 Task: Sort the products in the category "Women's Body Care" by price (lowest first).
Action: Mouse moved to (338, 156)
Screenshot: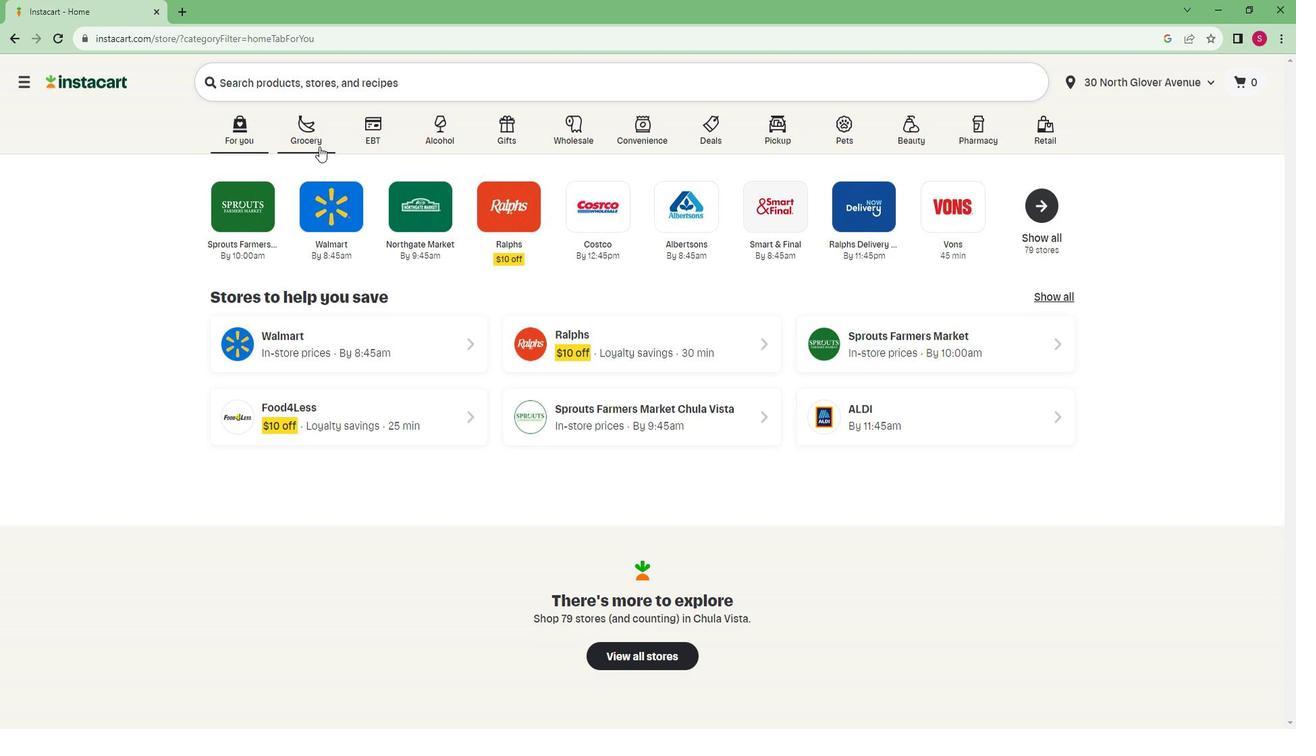 
Action: Mouse pressed left at (338, 156)
Screenshot: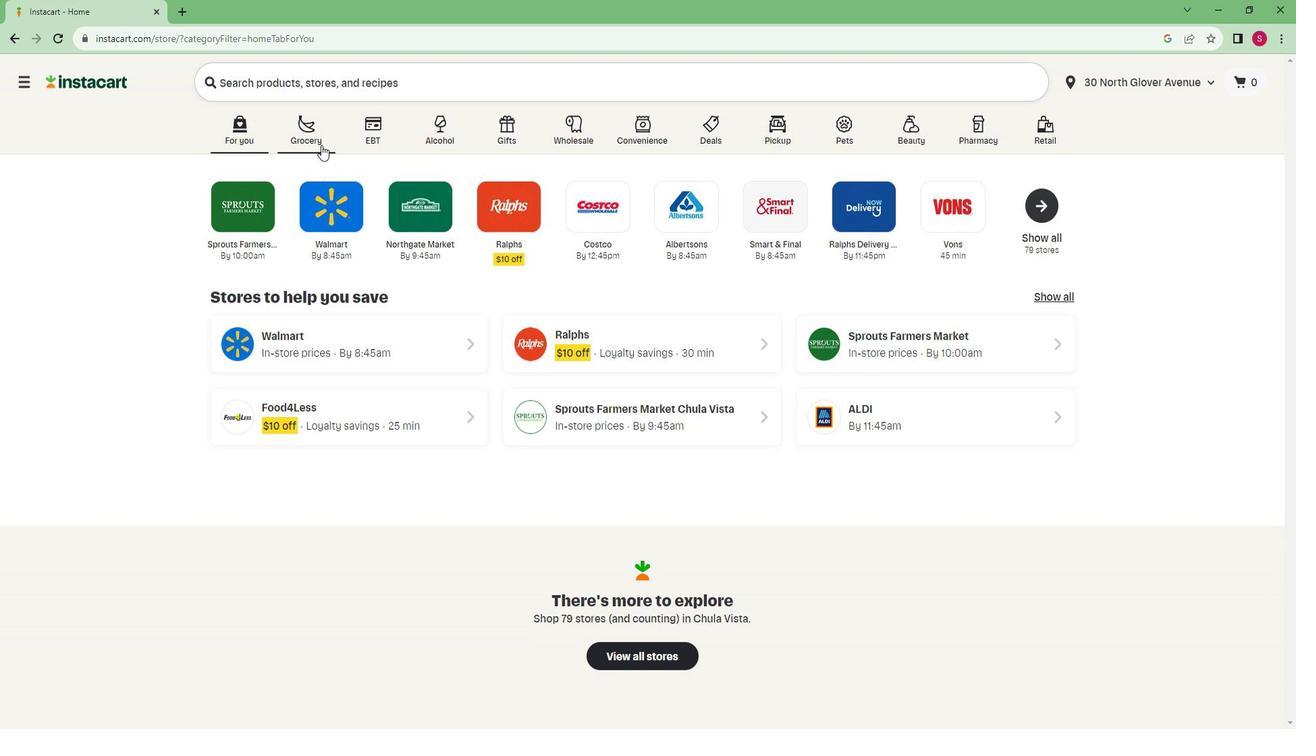 
Action: Mouse moved to (336, 398)
Screenshot: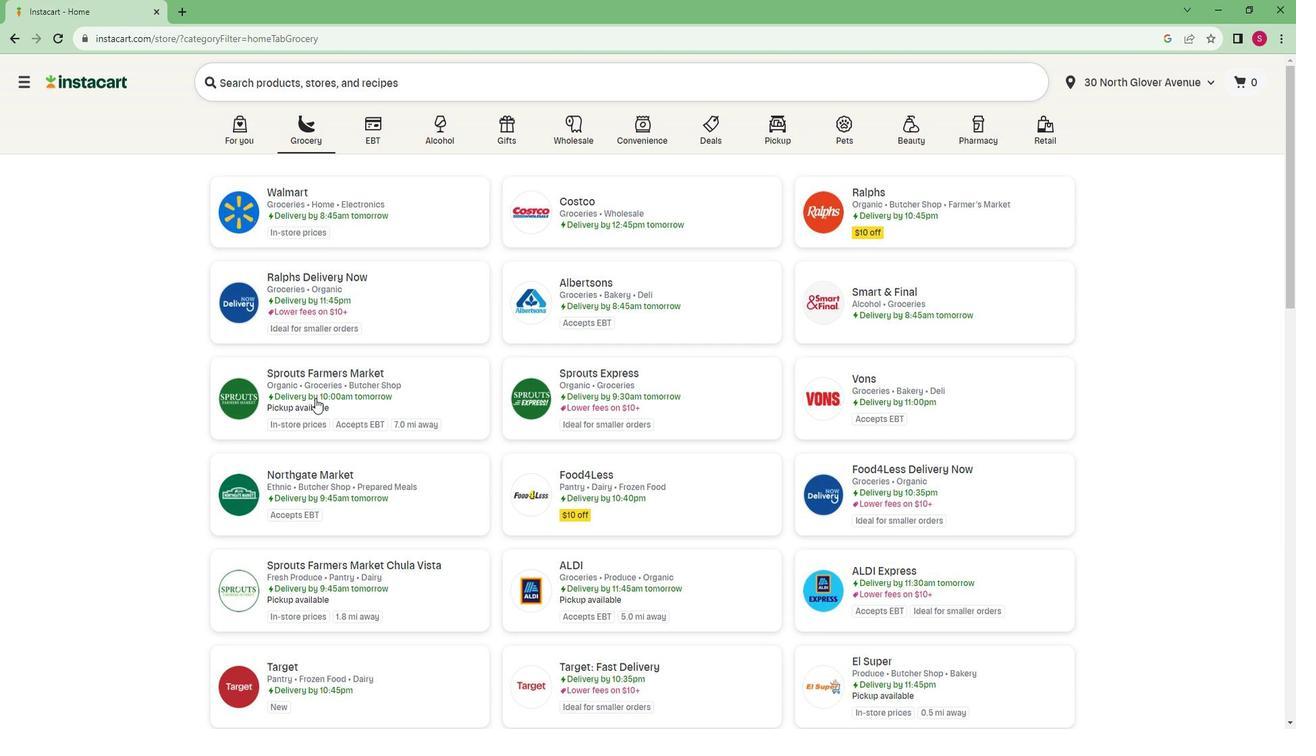 
Action: Mouse pressed left at (336, 398)
Screenshot: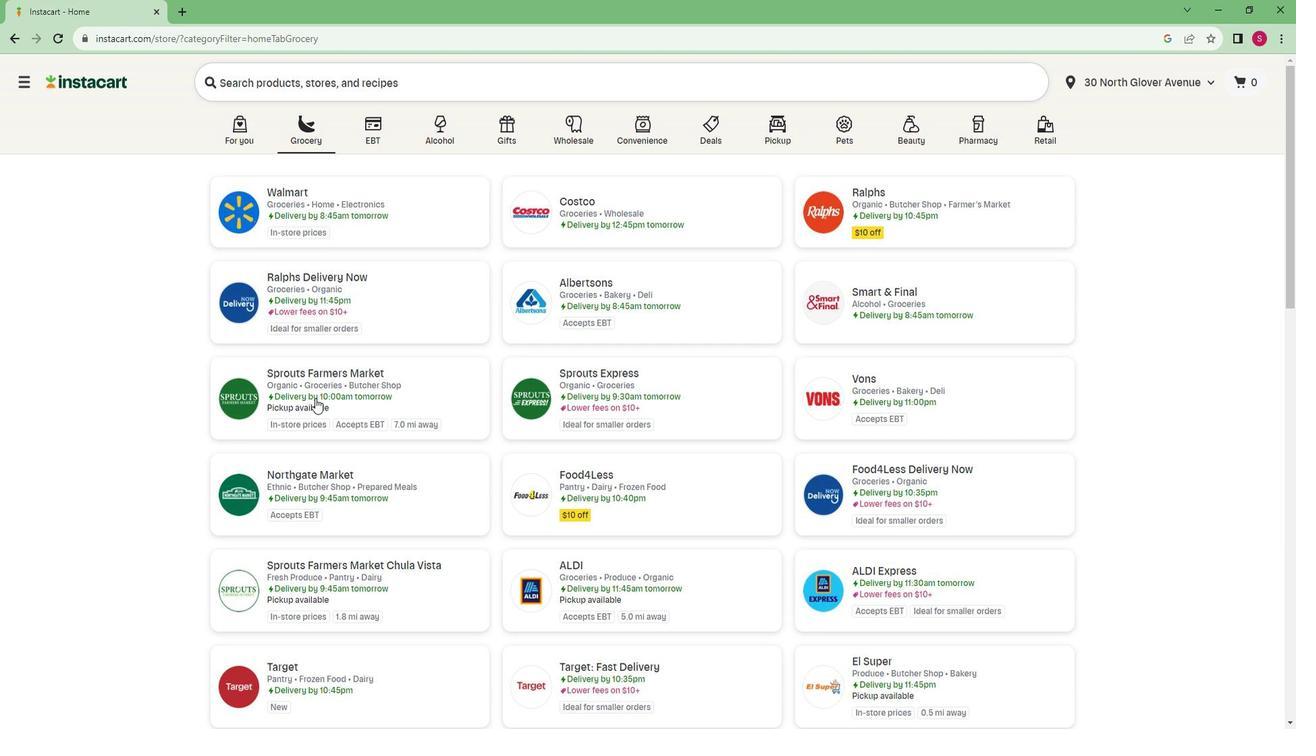 
Action: Mouse moved to (69, 547)
Screenshot: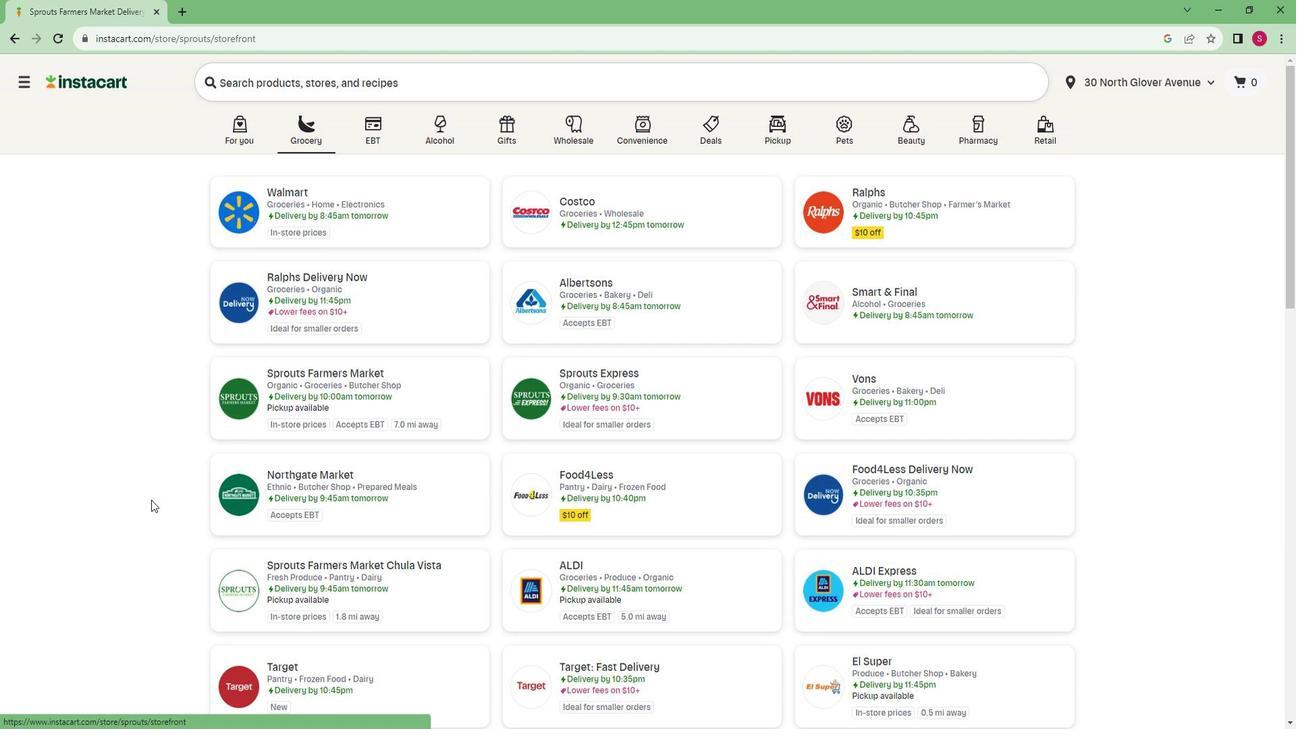 
Action: Mouse scrolled (69, 546) with delta (0, 0)
Screenshot: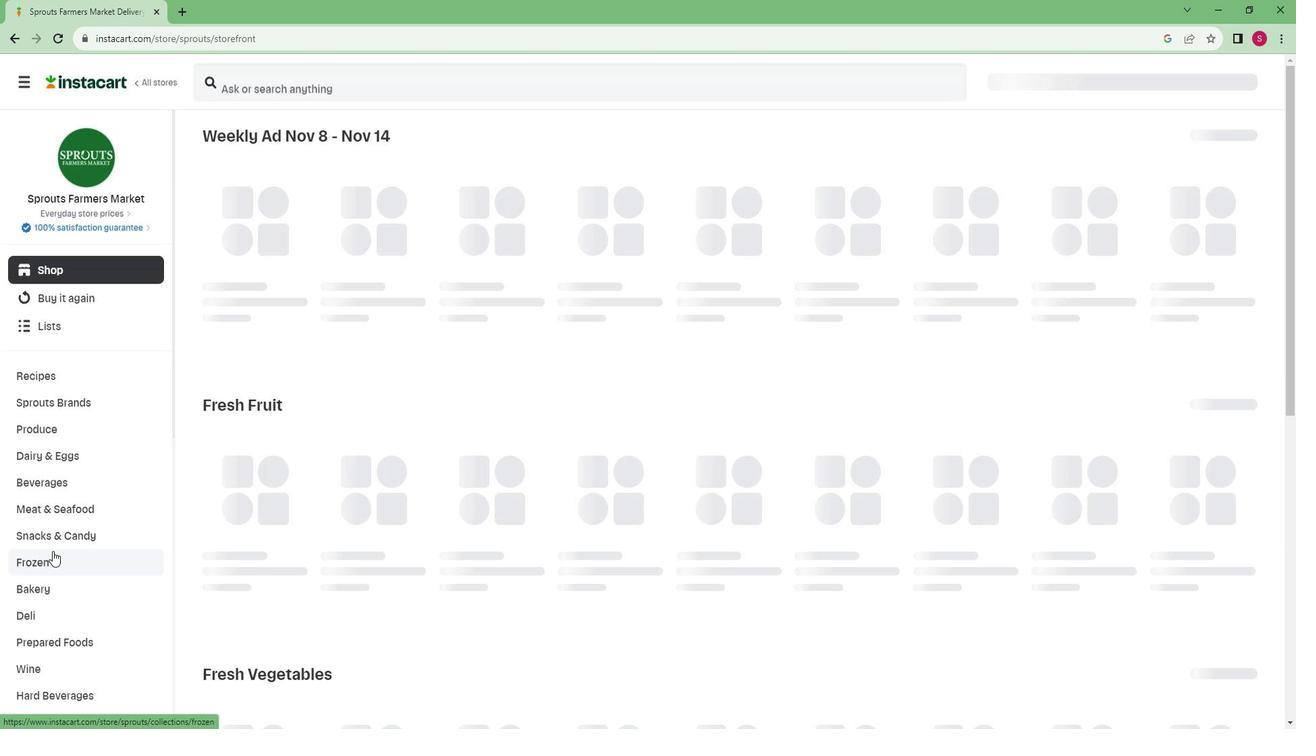 
Action: Mouse scrolled (69, 546) with delta (0, 0)
Screenshot: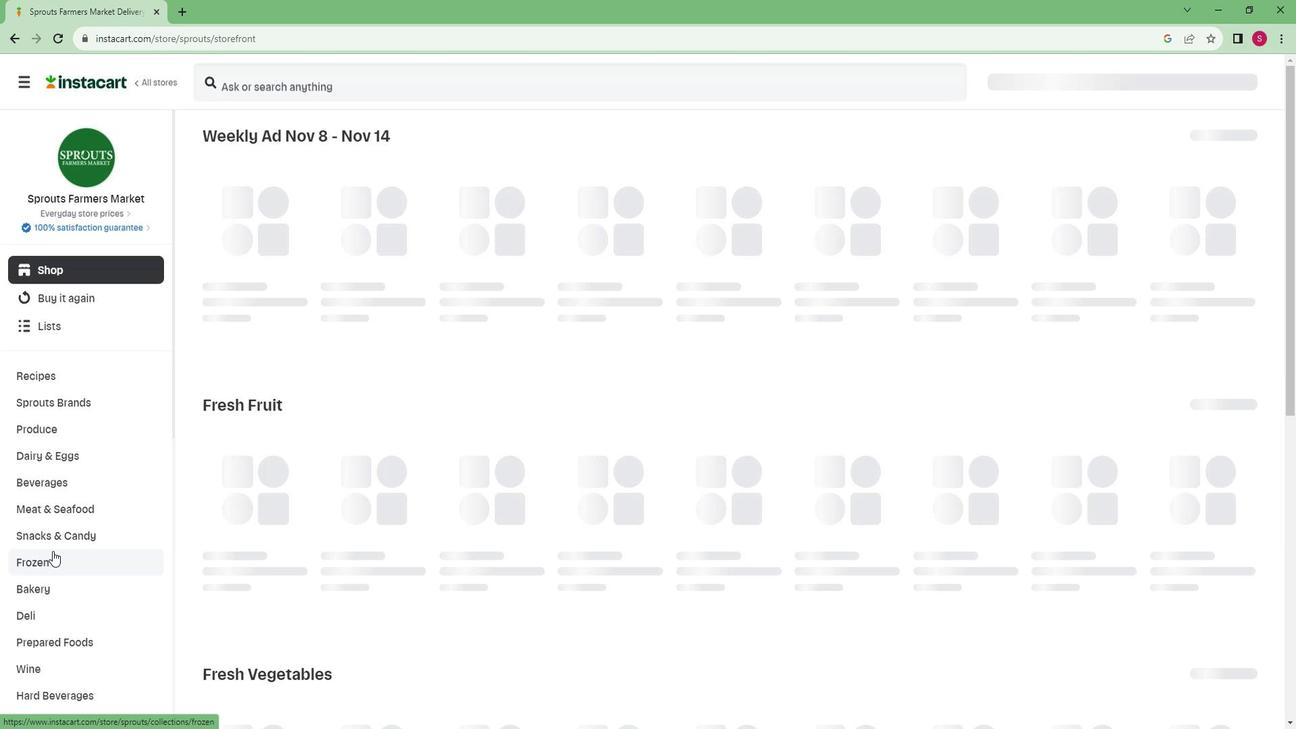 
Action: Mouse scrolled (69, 546) with delta (0, 0)
Screenshot: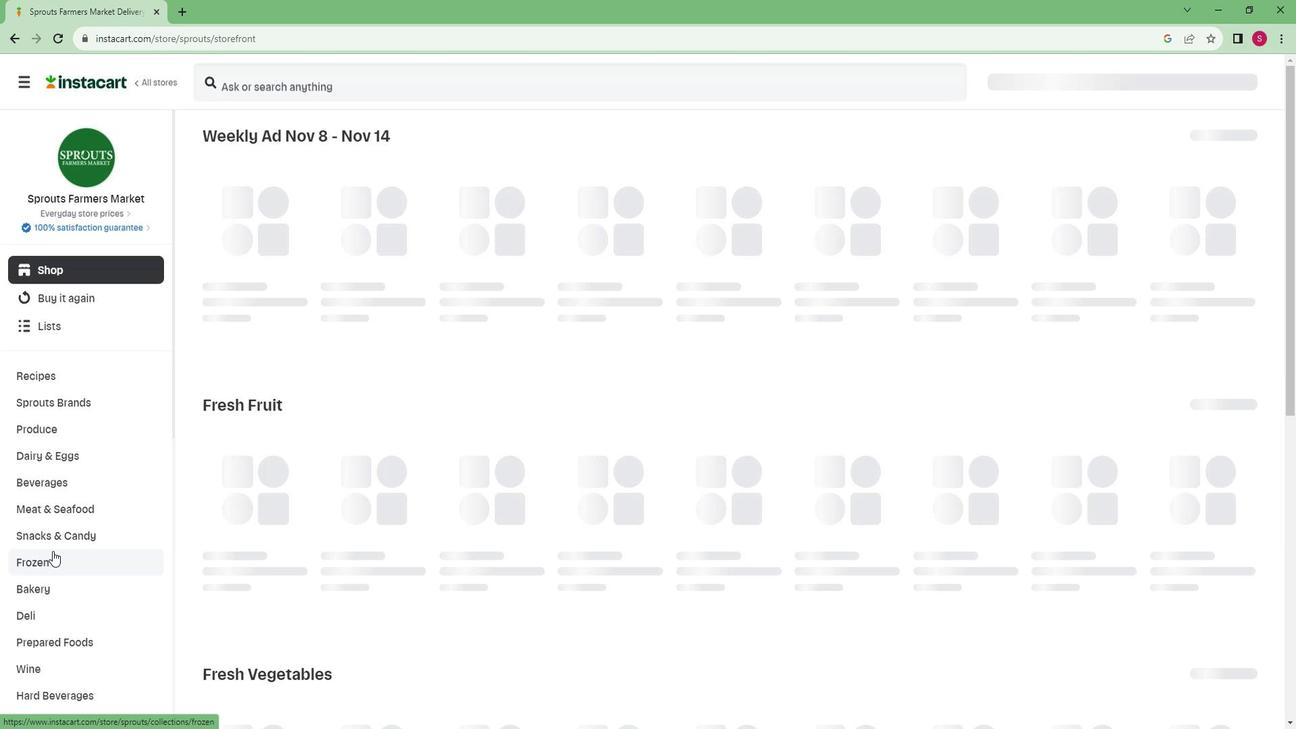 
Action: Mouse scrolled (69, 546) with delta (0, 0)
Screenshot: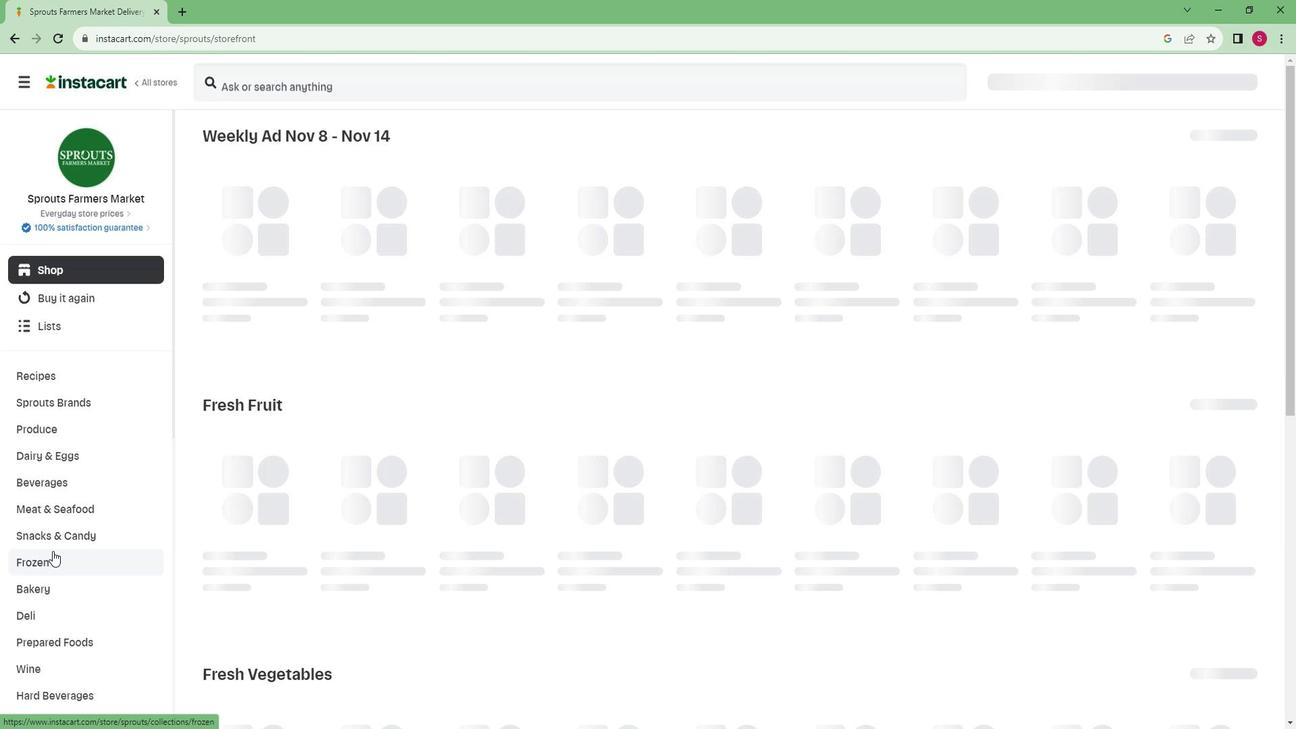 
Action: Mouse scrolled (69, 546) with delta (0, 0)
Screenshot: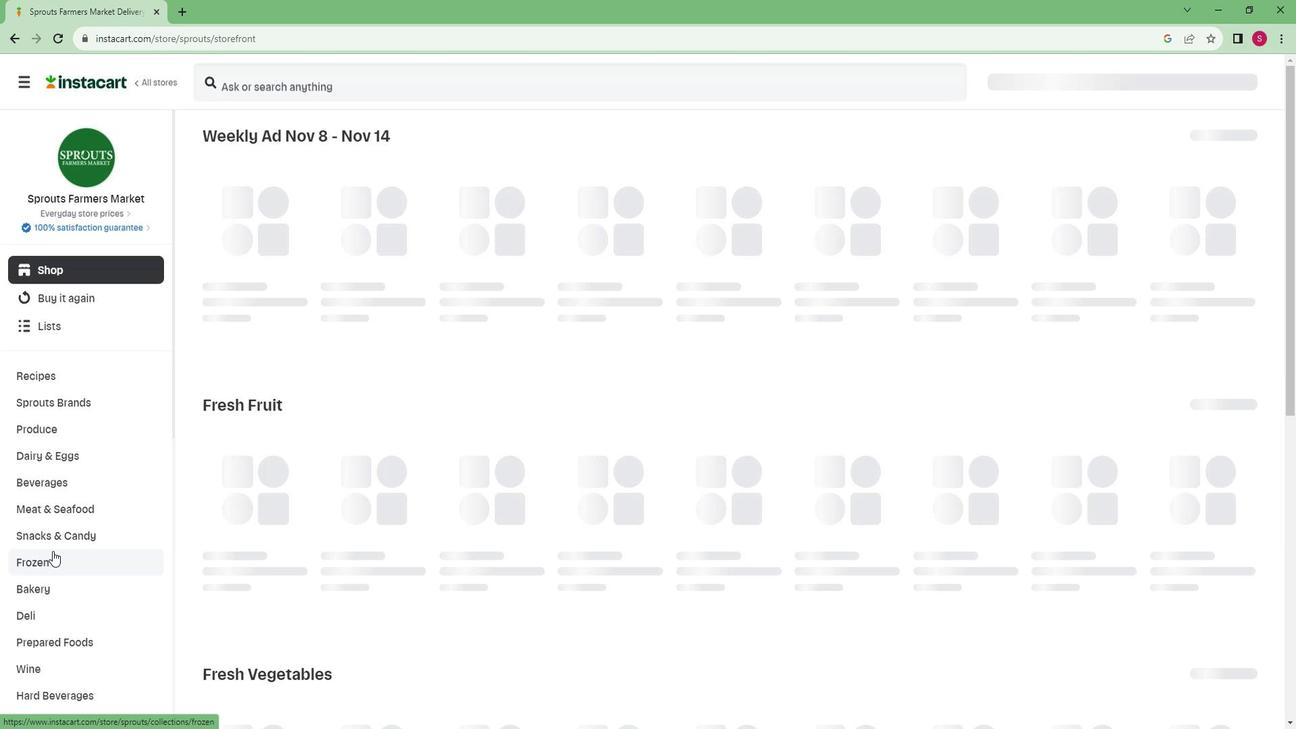 
Action: Mouse scrolled (69, 546) with delta (0, 0)
Screenshot: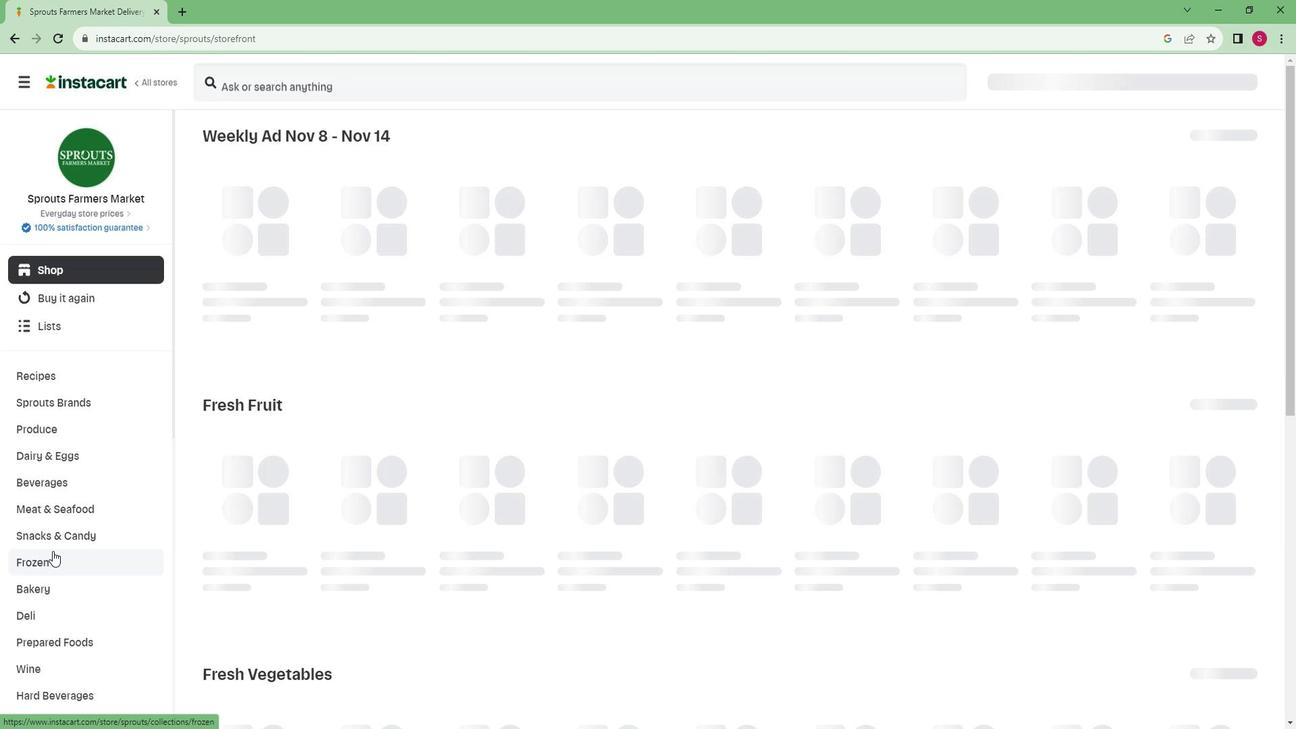 
Action: Mouse scrolled (69, 546) with delta (0, 0)
Screenshot: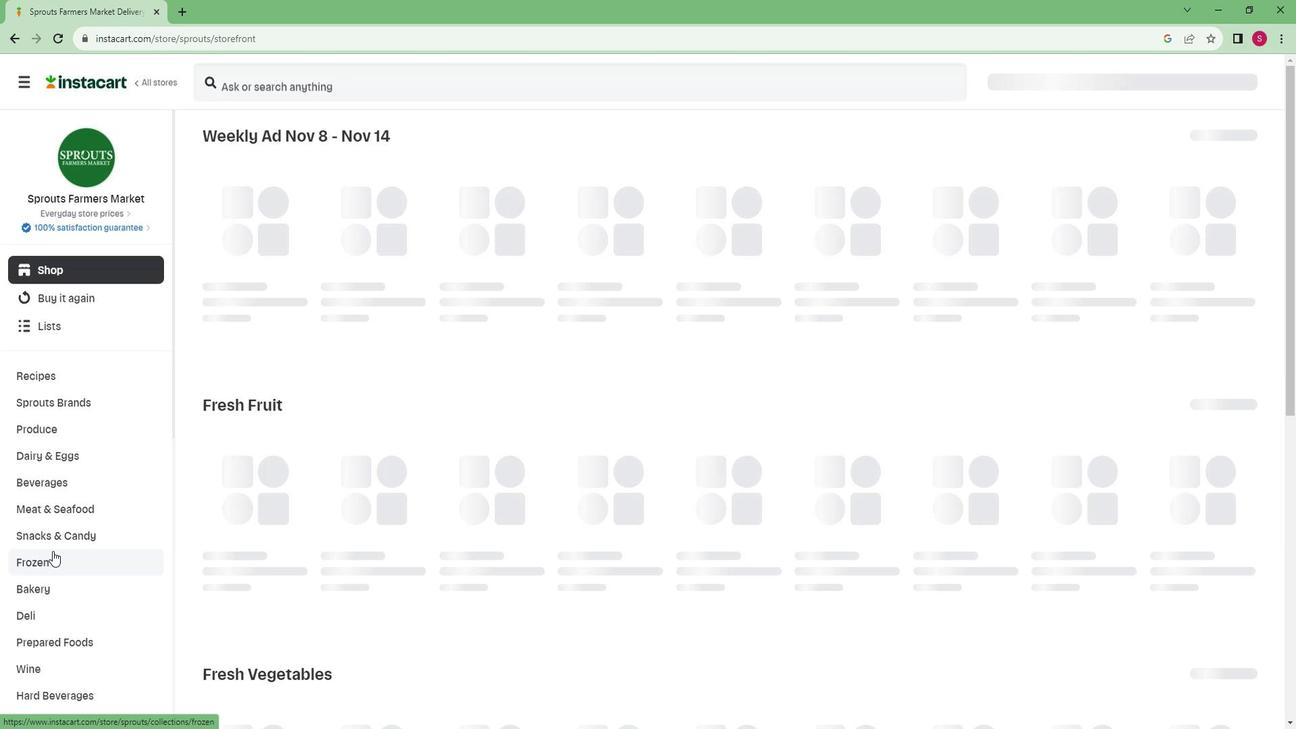 
Action: Mouse scrolled (69, 546) with delta (0, 0)
Screenshot: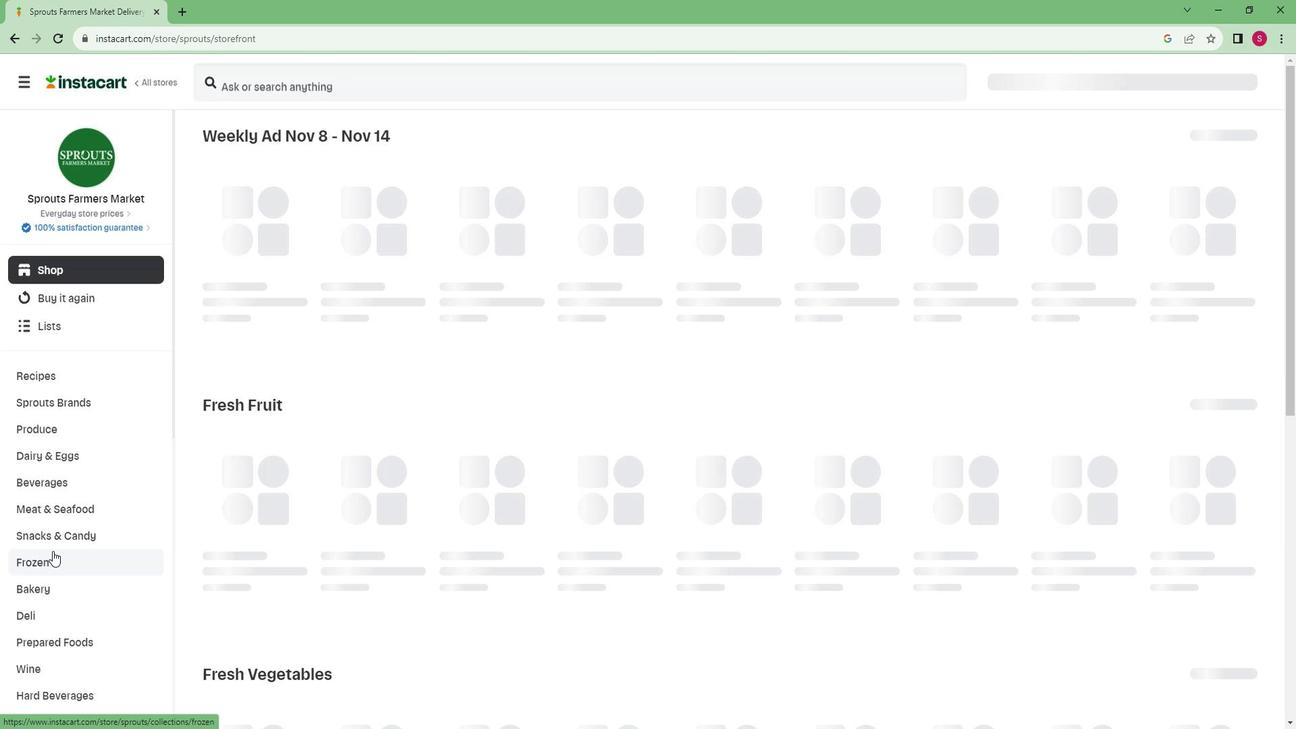 
Action: Mouse moved to (29, 613)
Screenshot: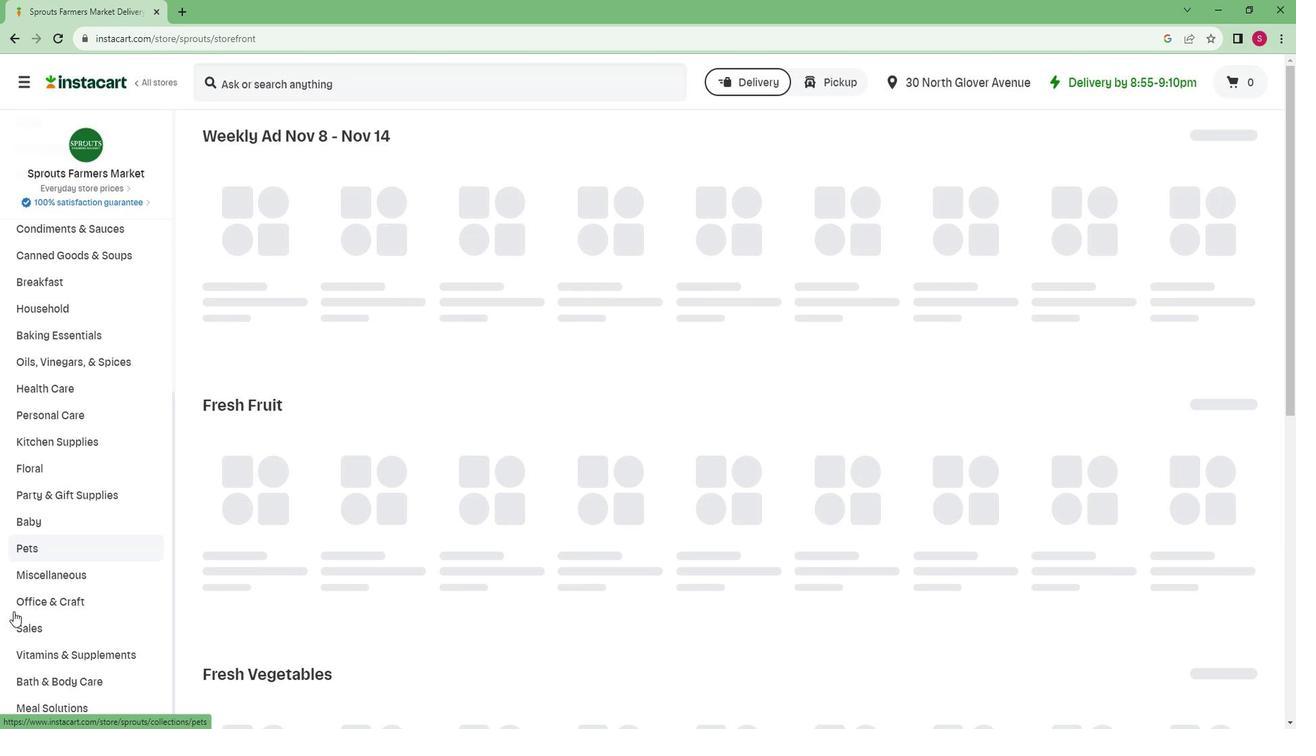 
Action: Mouse scrolled (29, 613) with delta (0, 0)
Screenshot: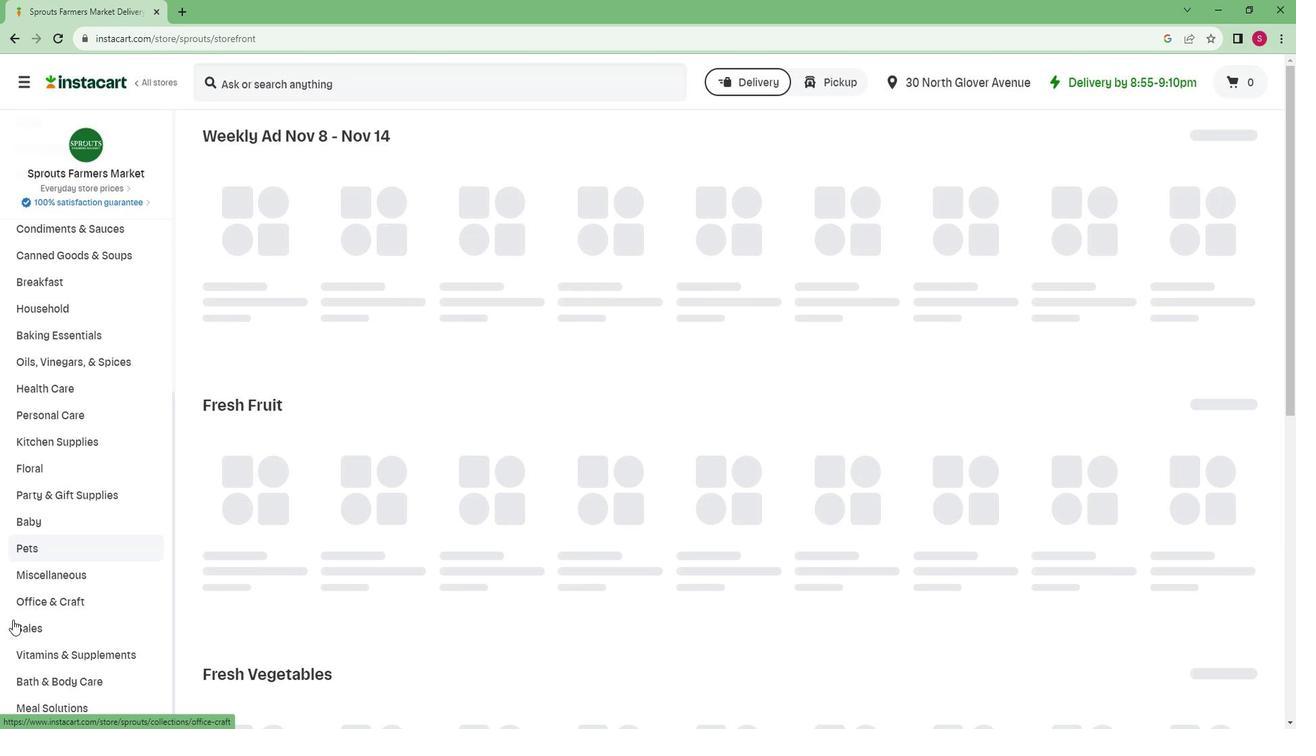 
Action: Mouse scrolled (29, 613) with delta (0, 0)
Screenshot: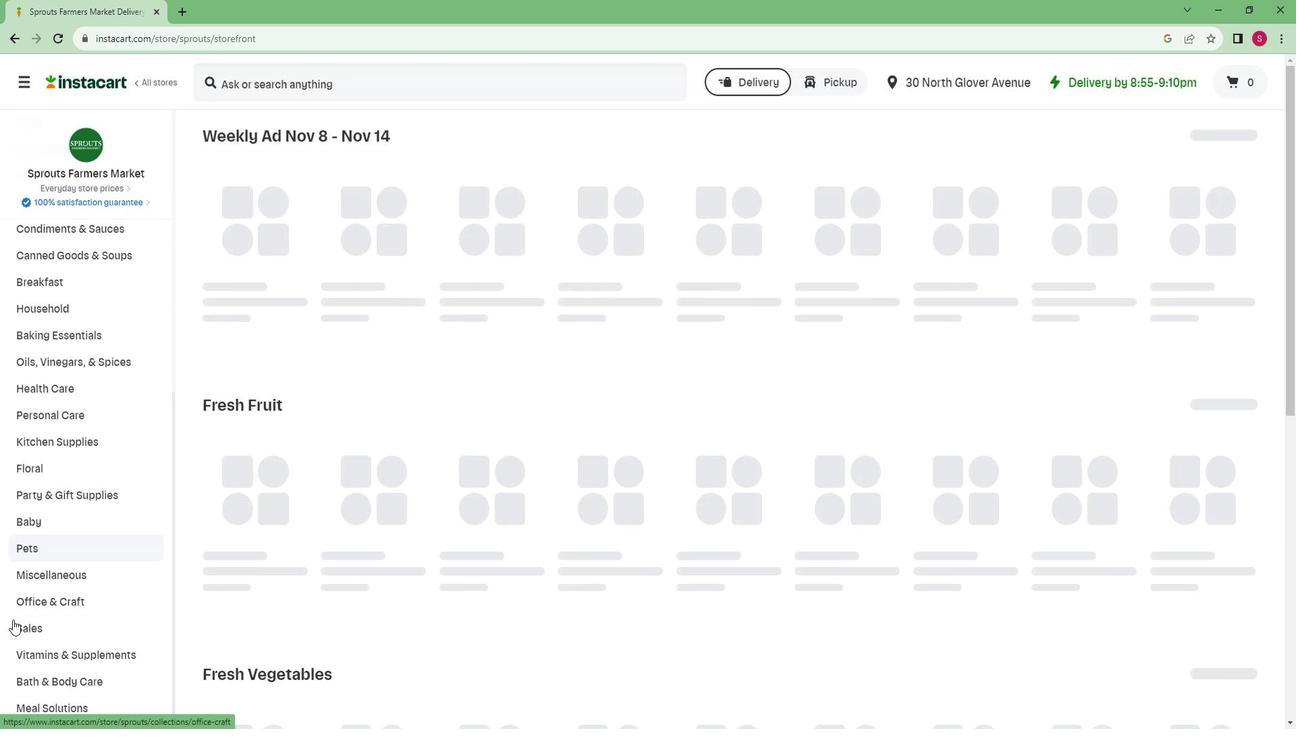 
Action: Mouse scrolled (29, 613) with delta (0, 0)
Screenshot: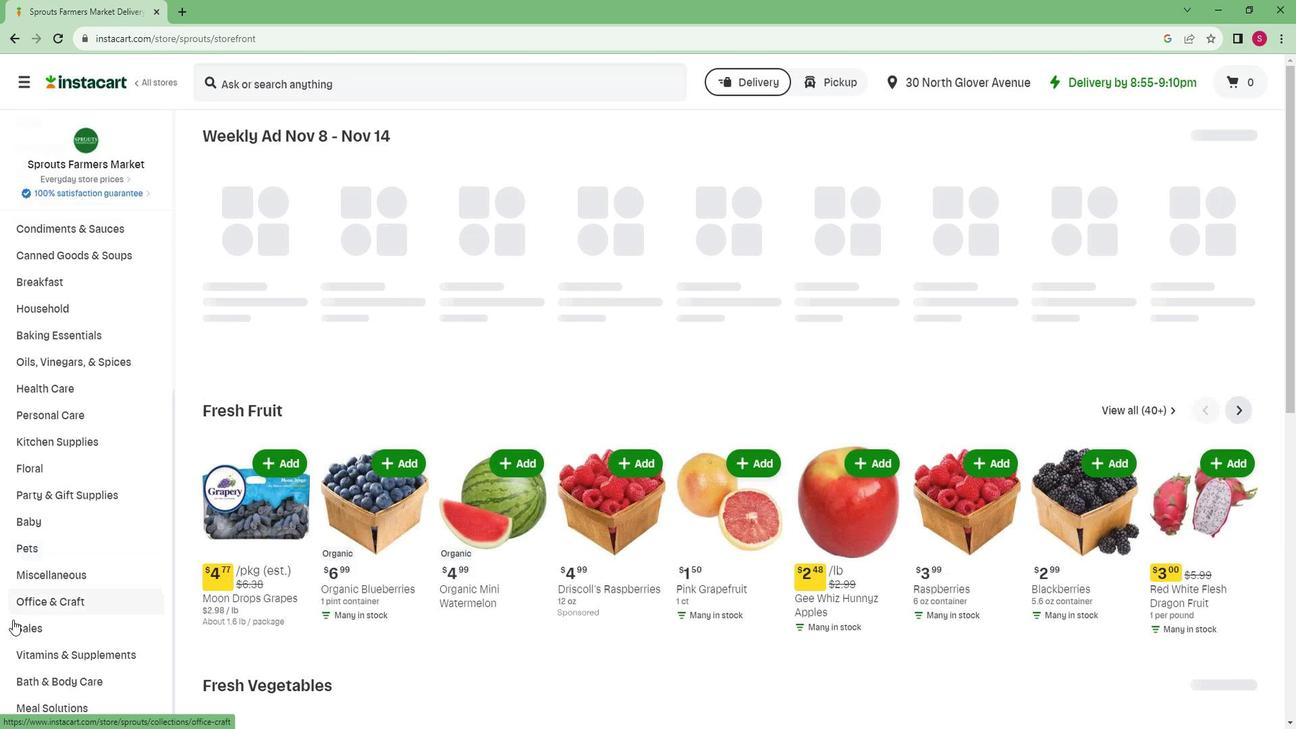 
Action: Mouse moved to (39, 603)
Screenshot: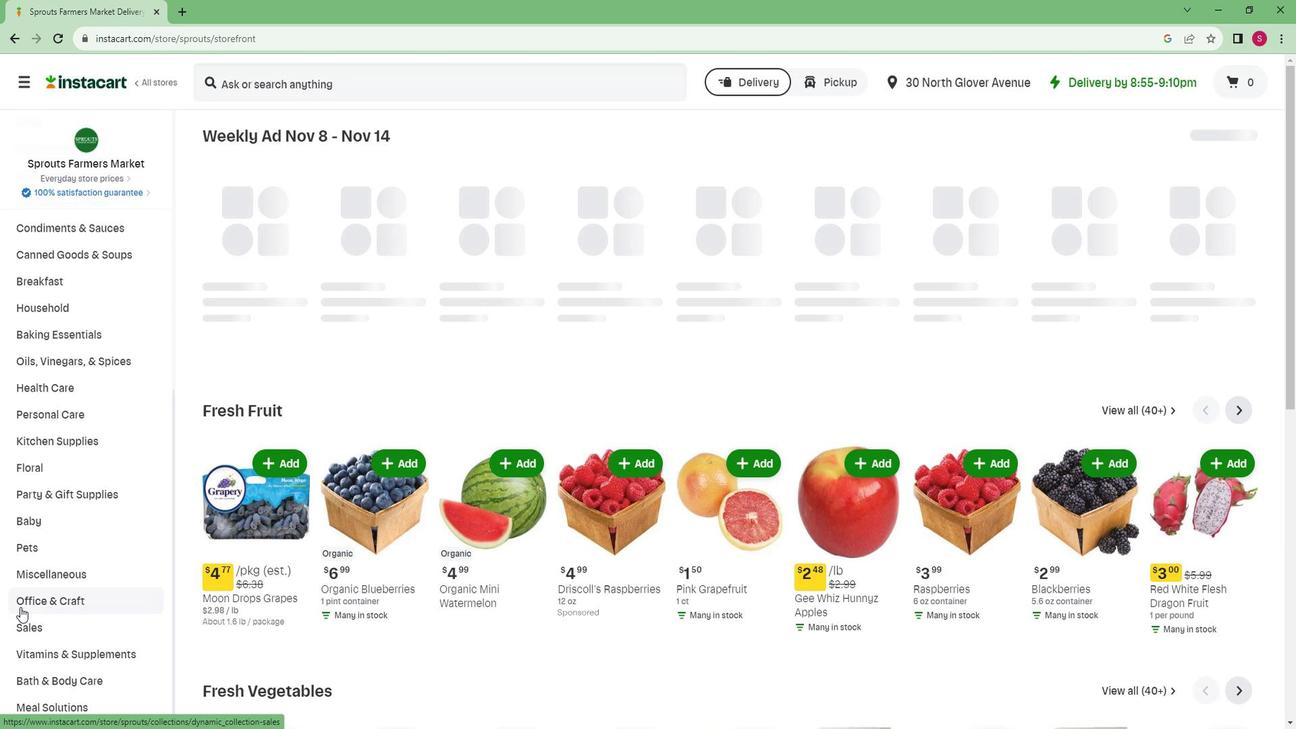 
Action: Mouse scrolled (39, 602) with delta (0, 0)
Screenshot: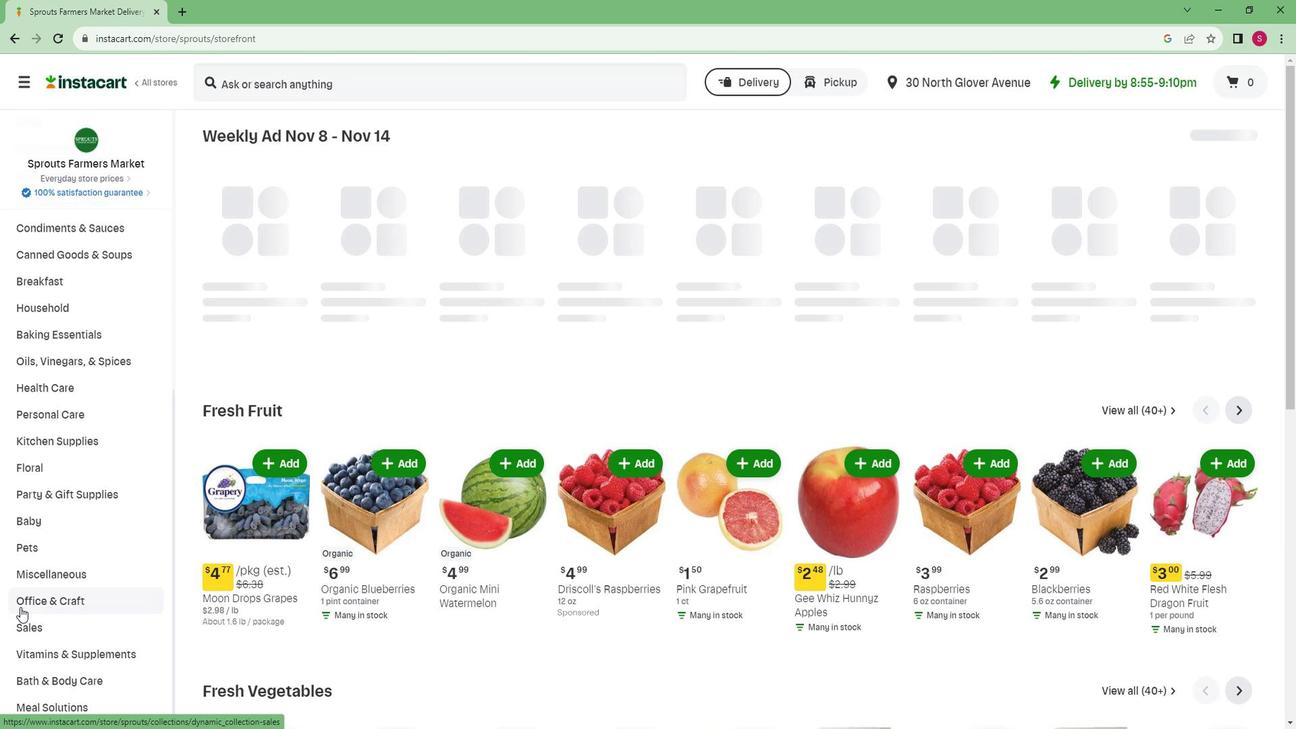 
Action: Mouse scrolled (39, 602) with delta (0, 0)
Screenshot: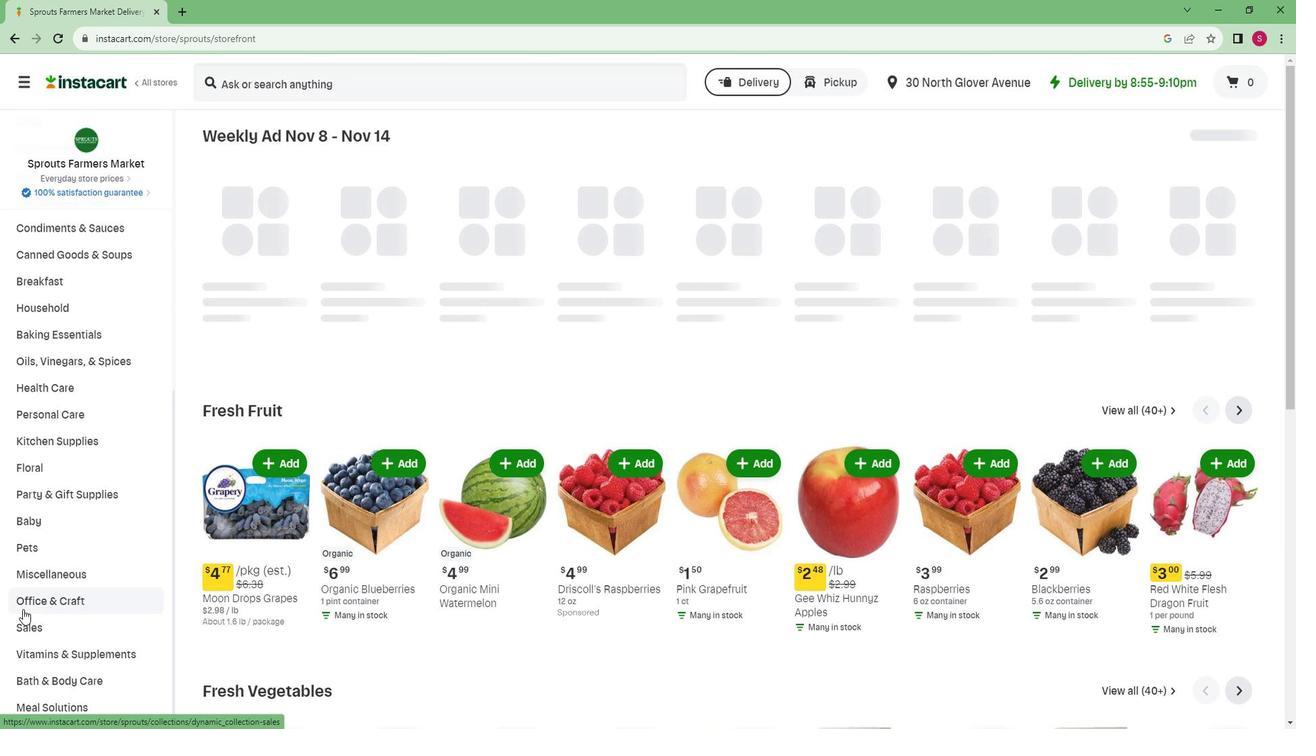 
Action: Mouse scrolled (39, 602) with delta (0, 0)
Screenshot: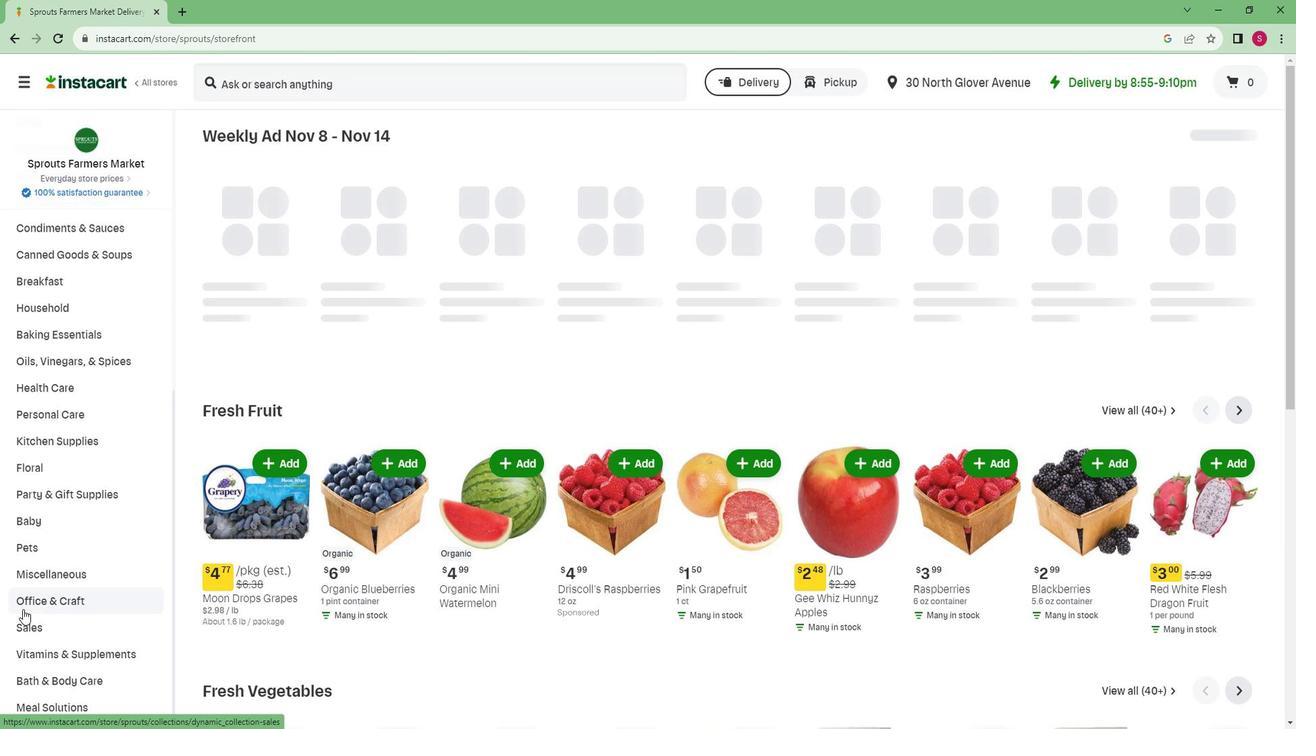 
Action: Mouse moved to (49, 677)
Screenshot: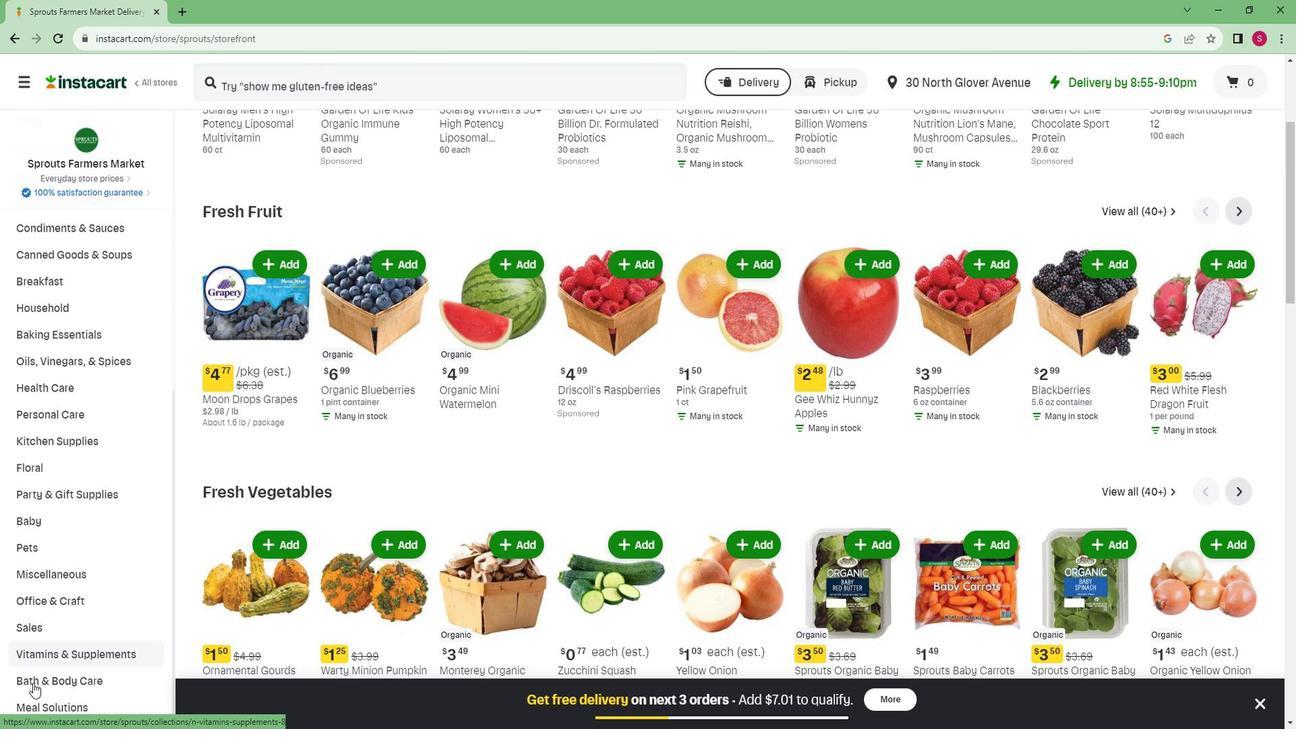 
Action: Mouse pressed left at (49, 677)
Screenshot: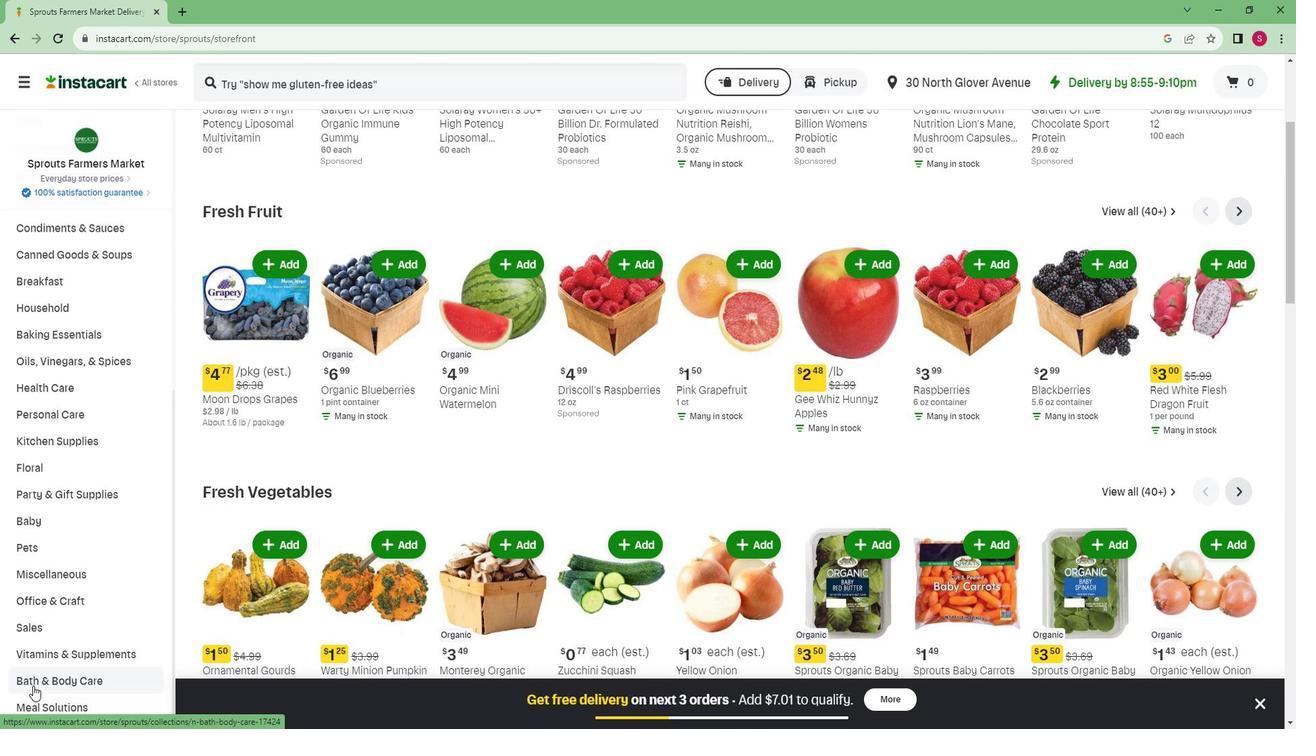 
Action: Mouse moved to (59, 661)
Screenshot: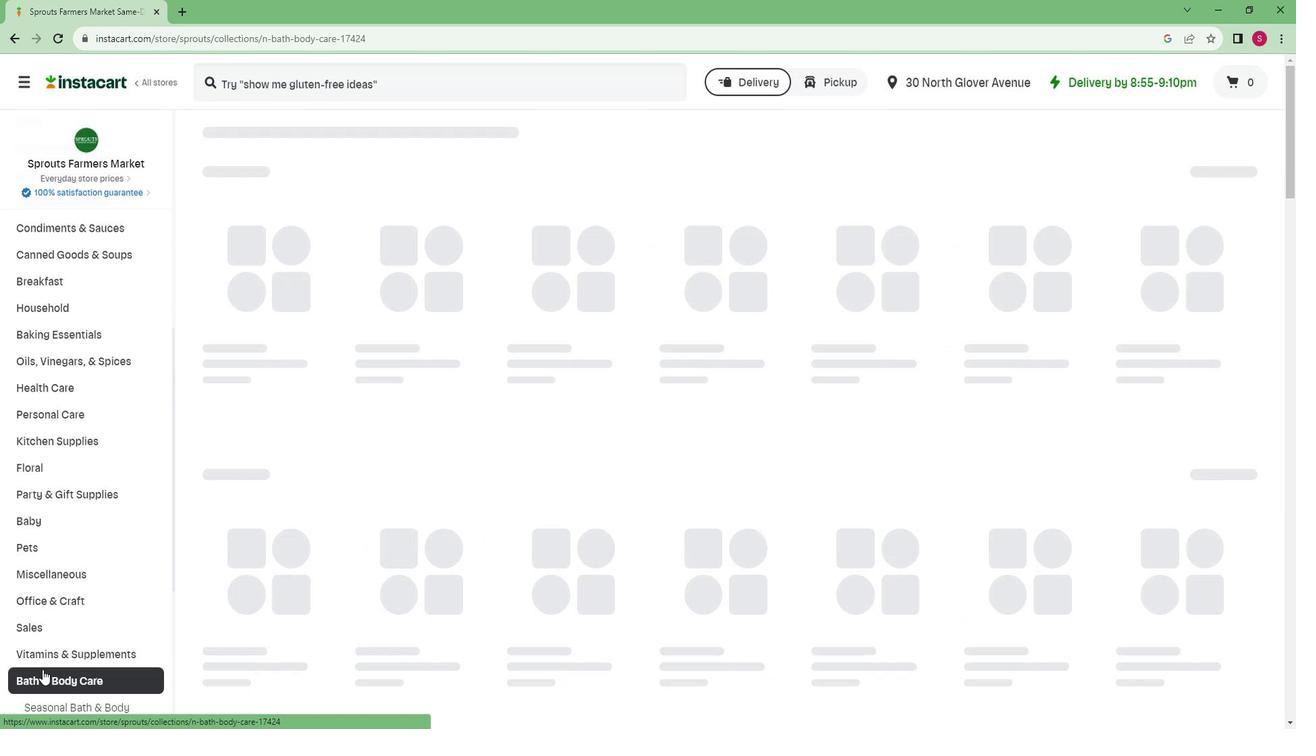 
Action: Mouse scrolled (59, 660) with delta (0, 0)
Screenshot: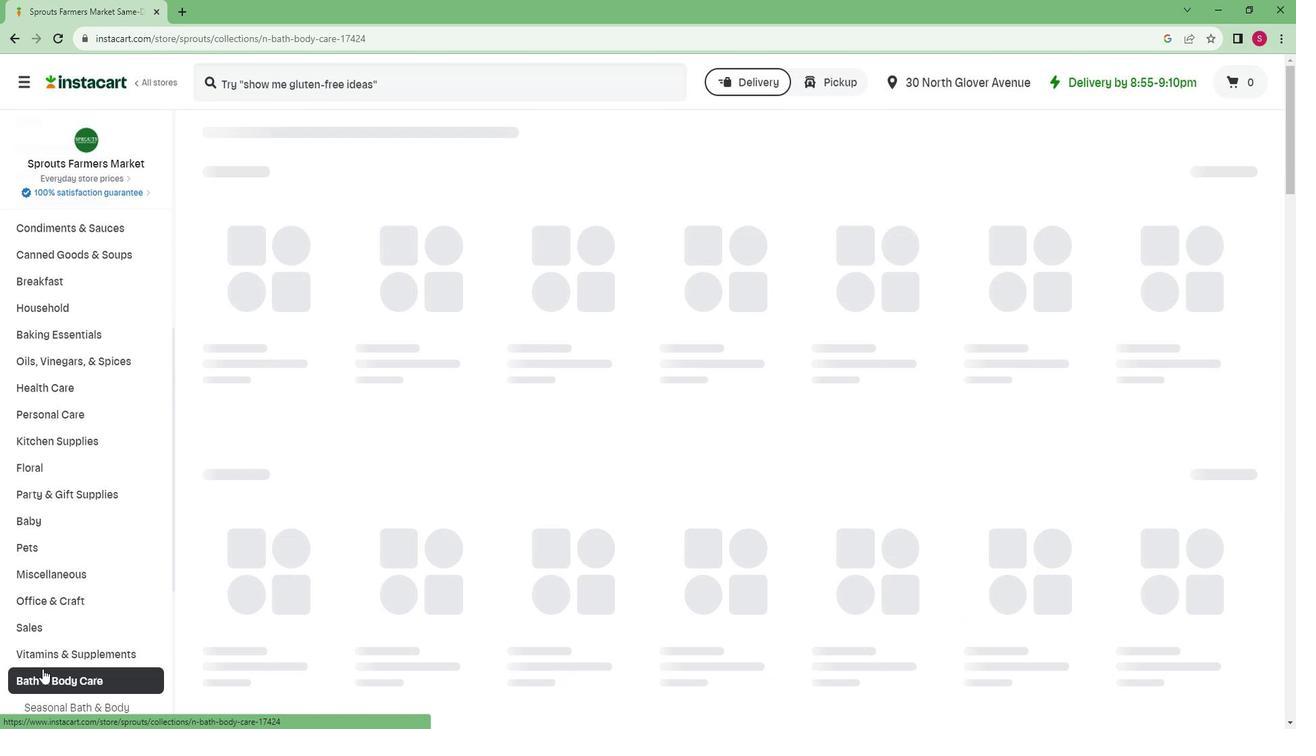 
Action: Mouse scrolled (59, 660) with delta (0, 0)
Screenshot: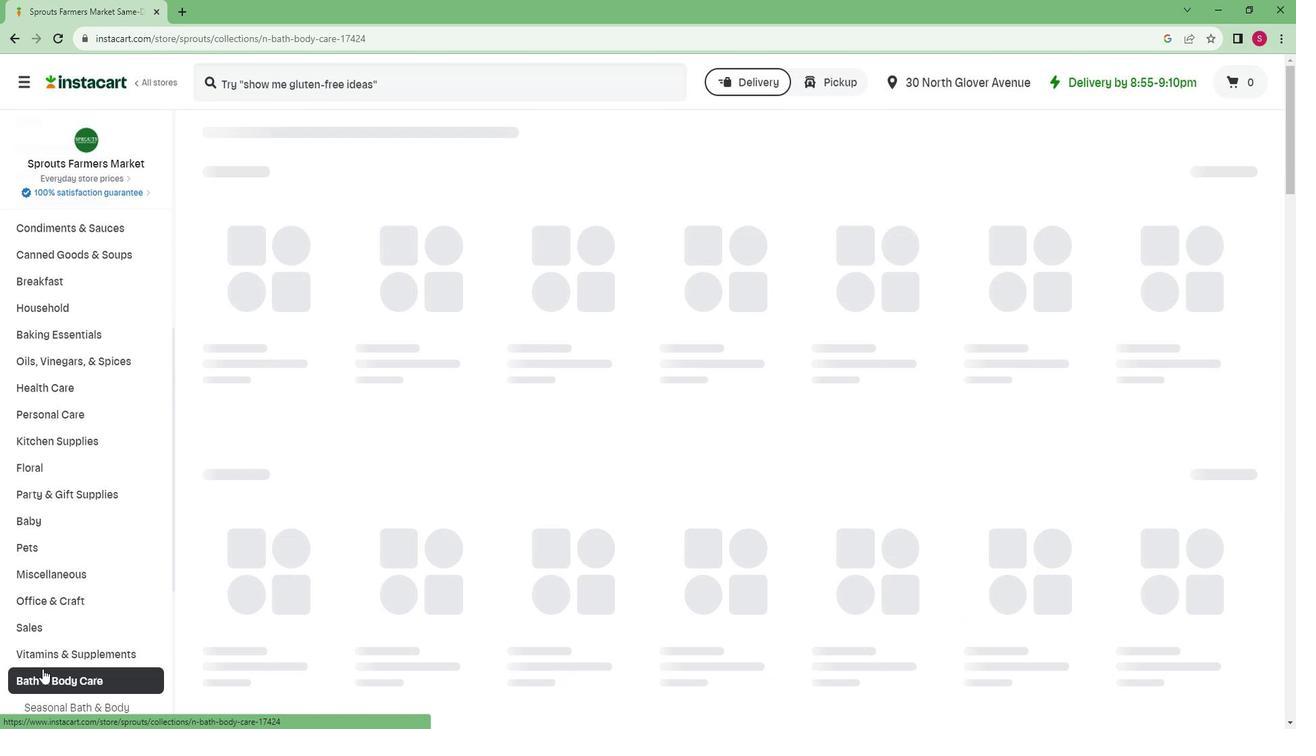 
Action: Mouse scrolled (59, 660) with delta (0, 0)
Screenshot: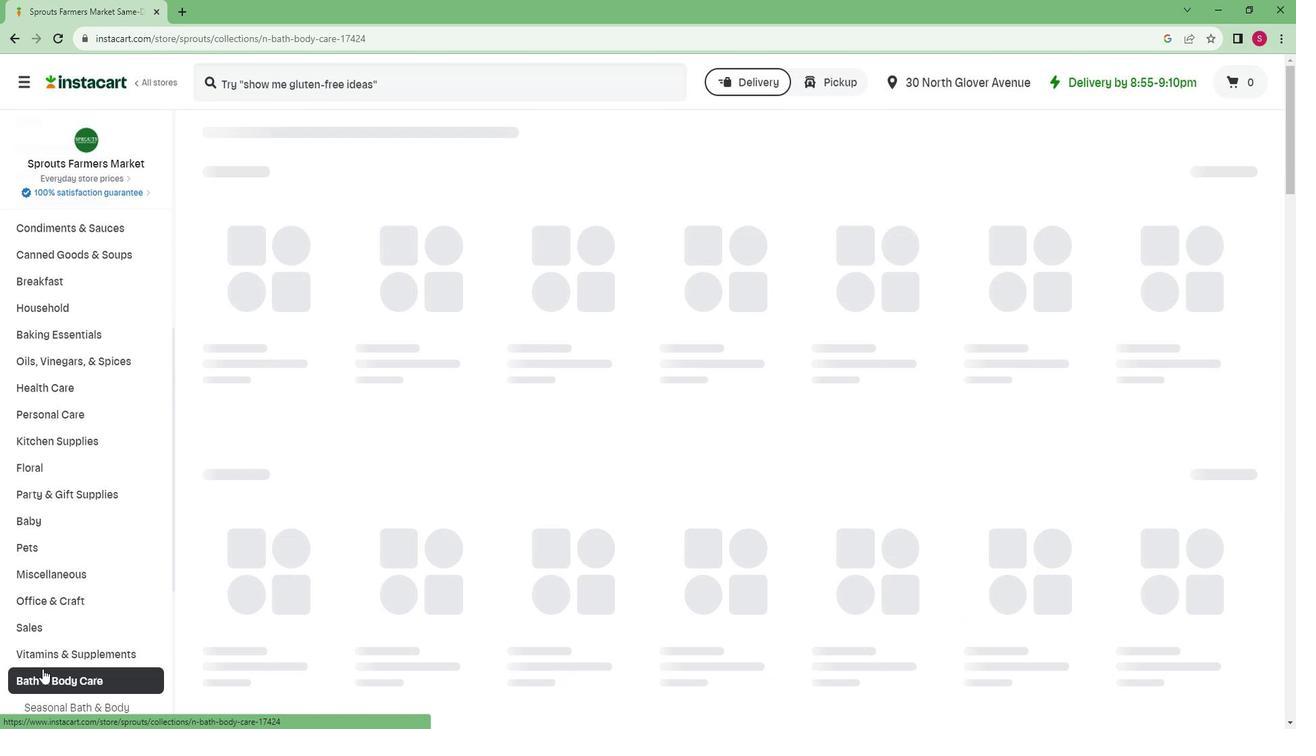 
Action: Mouse scrolled (59, 660) with delta (0, 0)
Screenshot: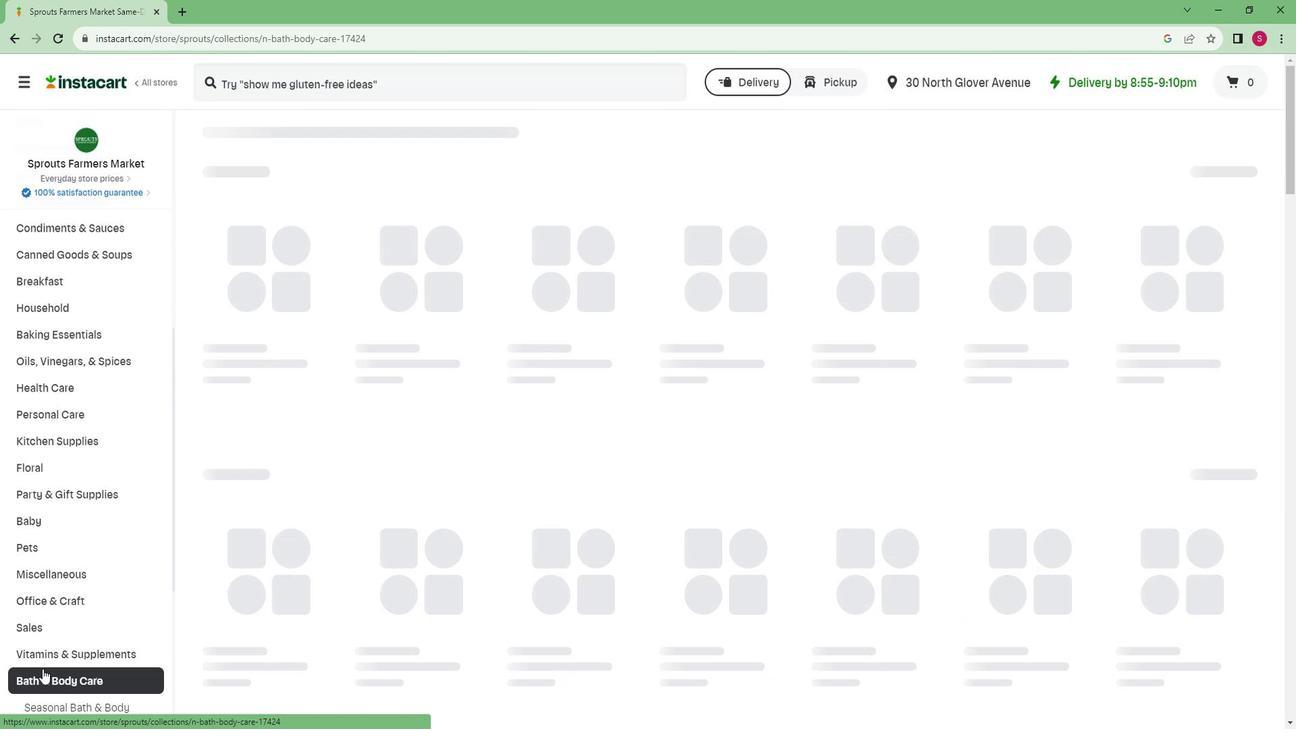 
Action: Mouse scrolled (59, 660) with delta (0, 0)
Screenshot: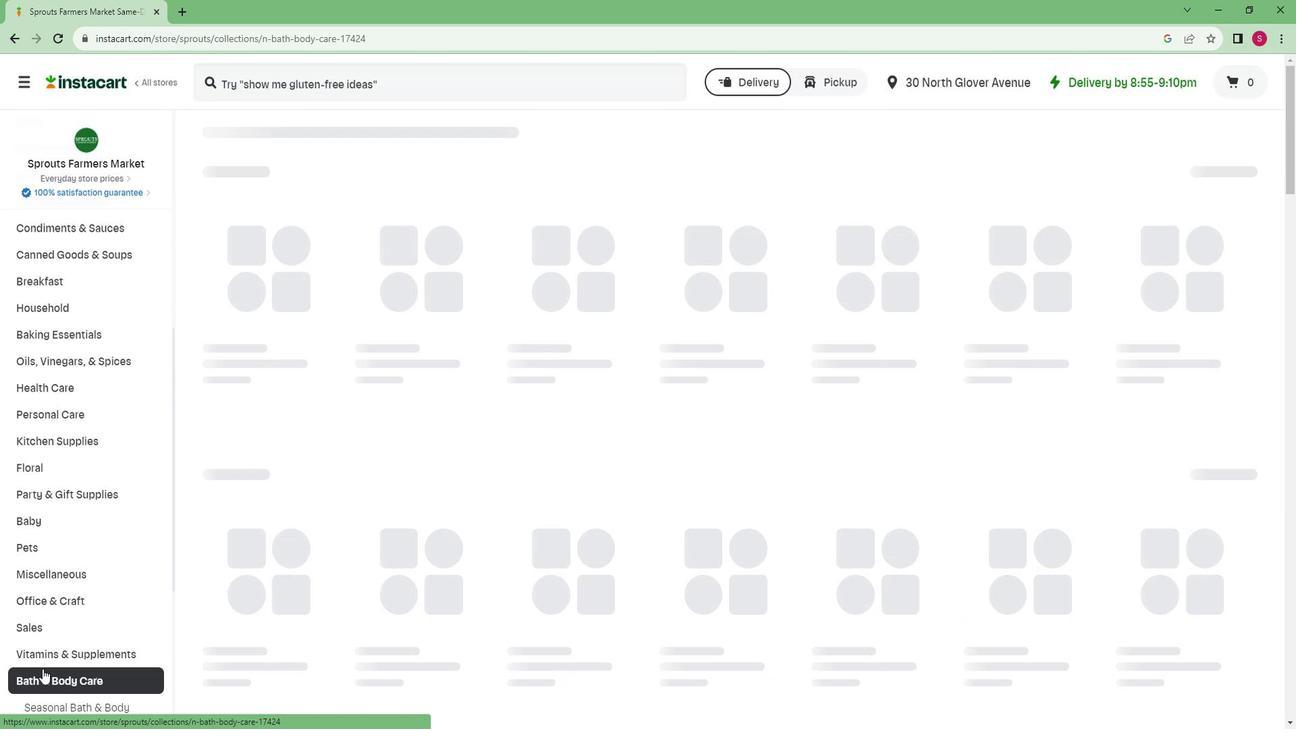 
Action: Mouse scrolled (59, 660) with delta (0, 0)
Screenshot: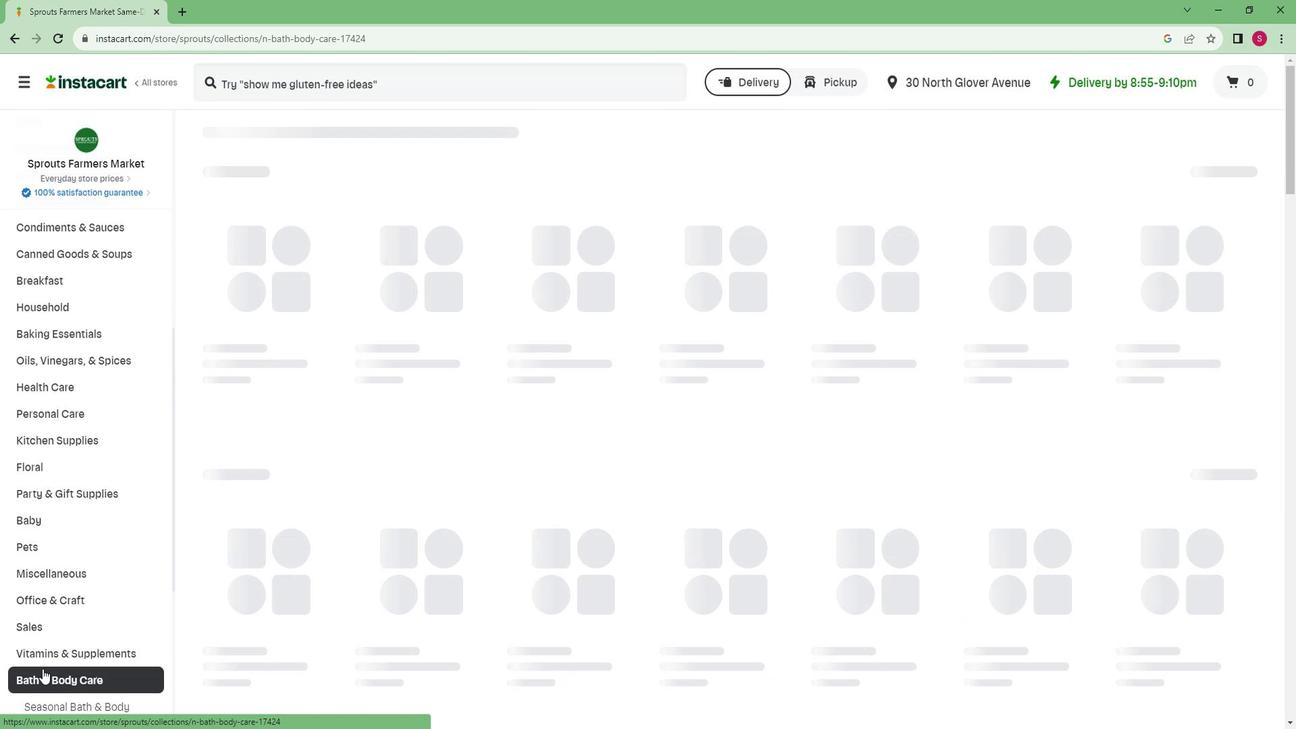 
Action: Mouse scrolled (59, 660) with delta (0, 0)
Screenshot: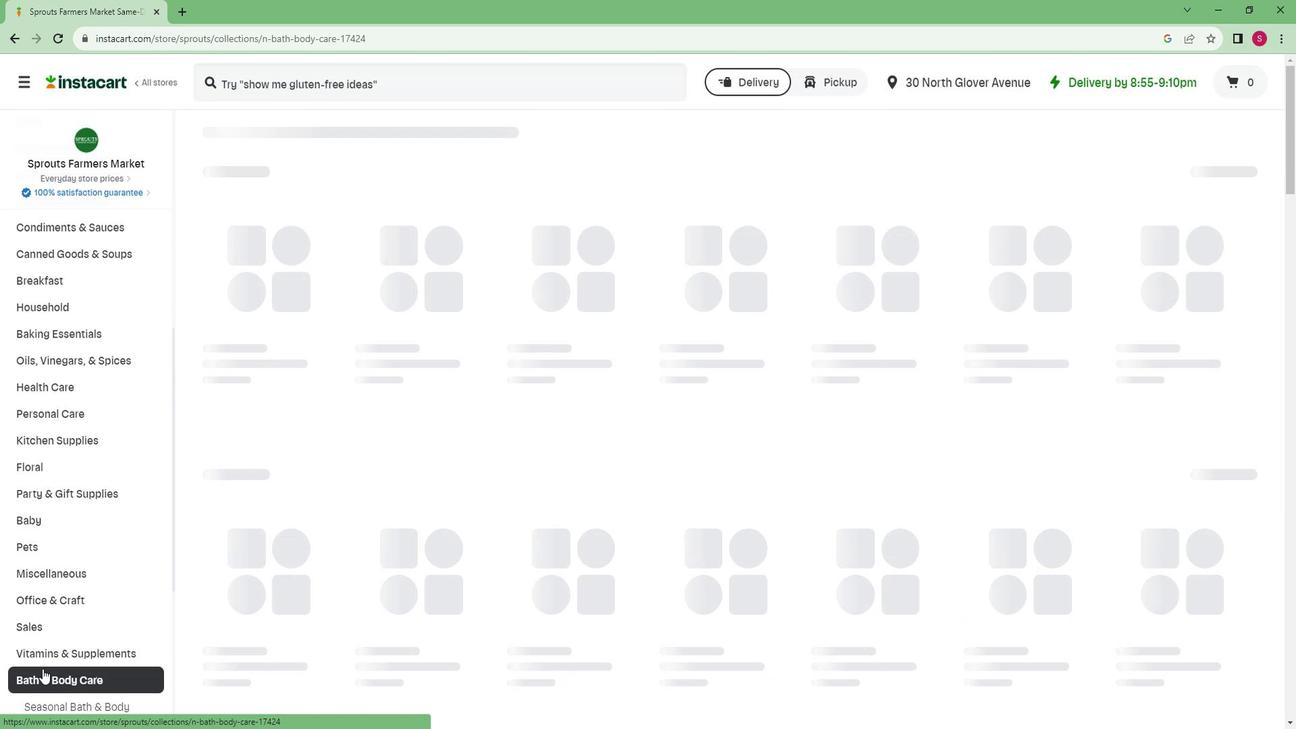 
Action: Mouse moved to (43, 667)
Screenshot: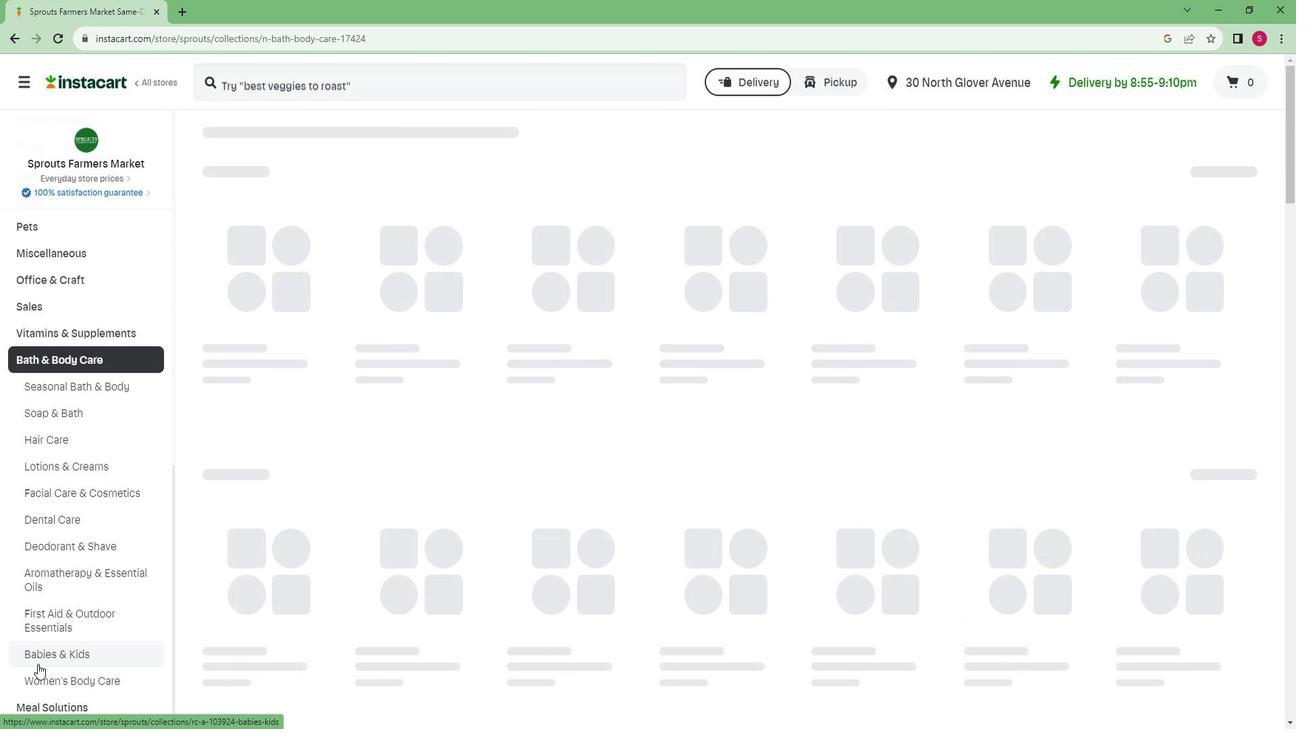 
Action: Mouse pressed left at (43, 667)
Screenshot: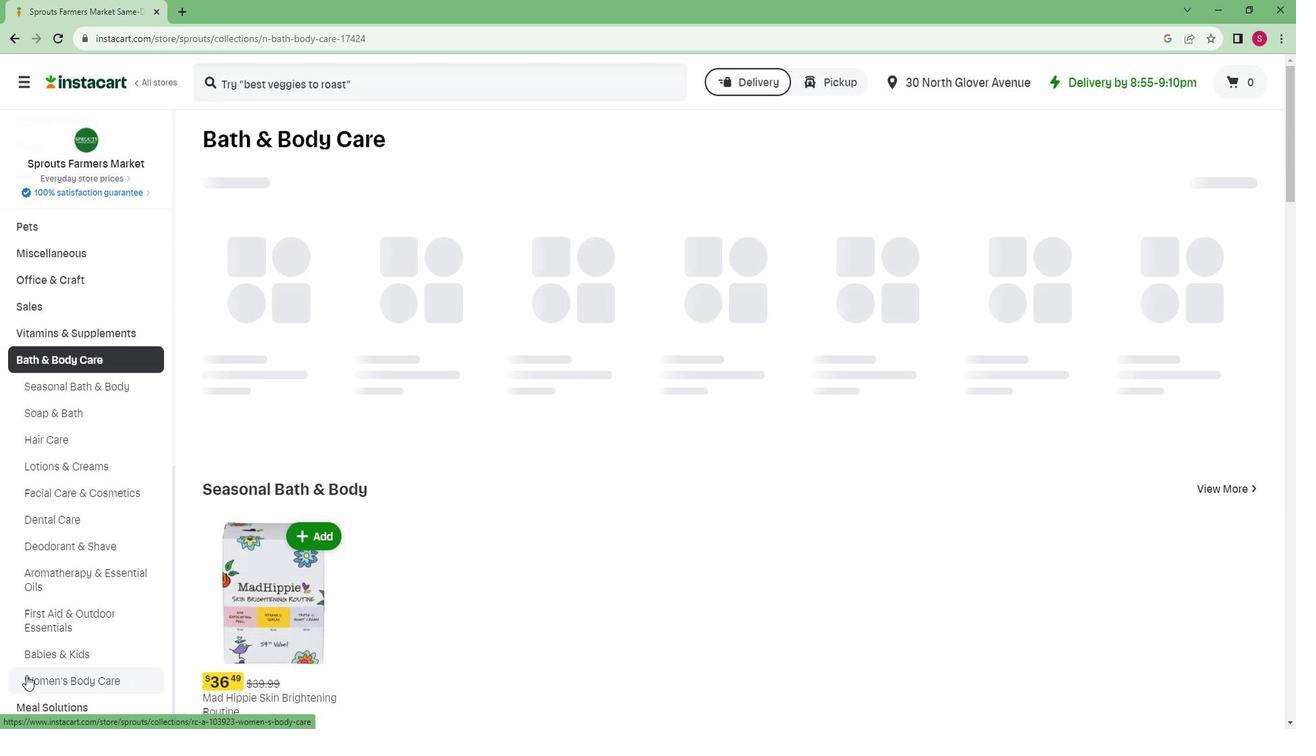 
Action: Mouse moved to (1190, 203)
Screenshot: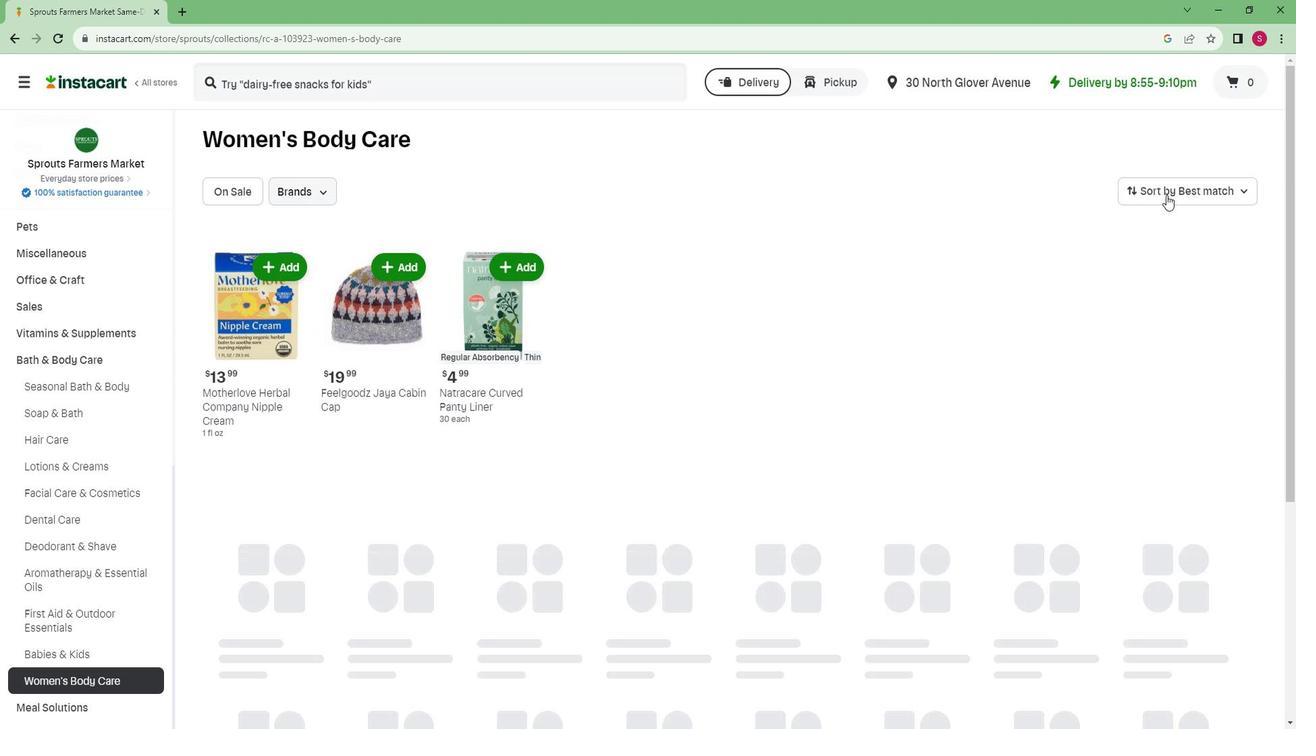 
Action: Mouse pressed left at (1190, 203)
Screenshot: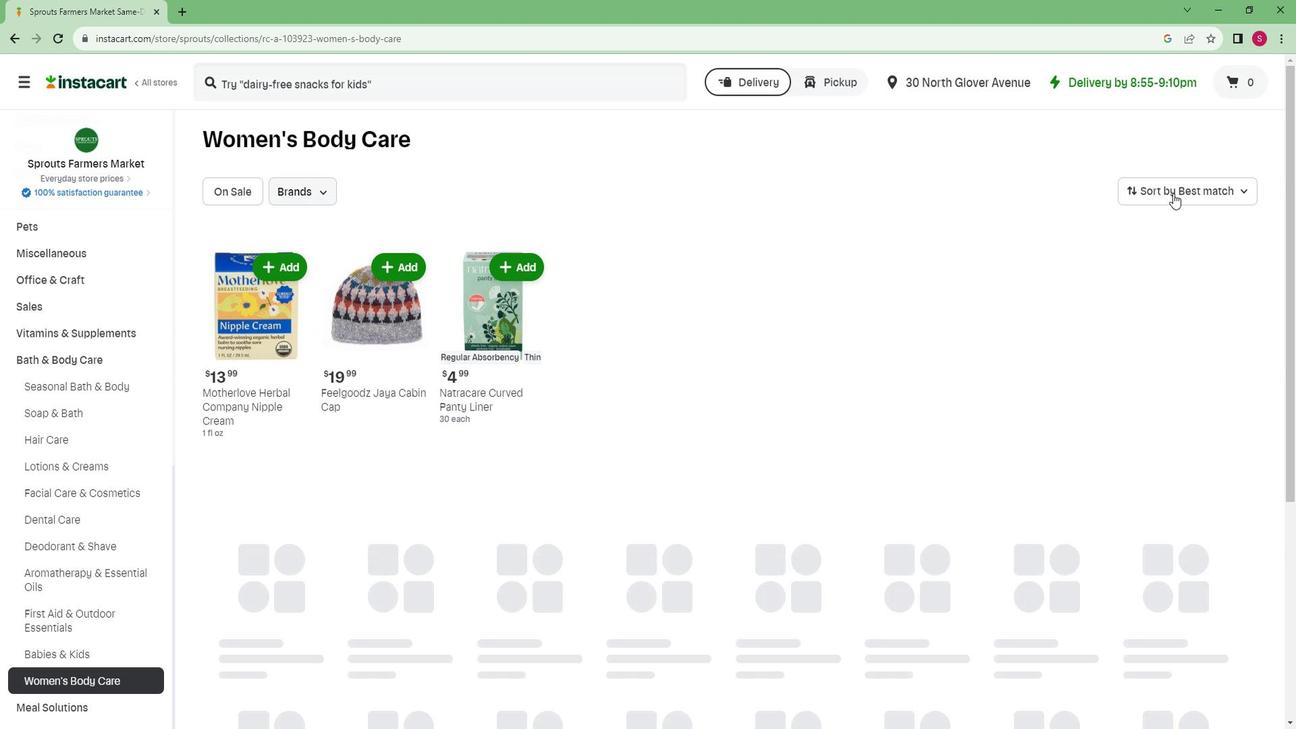 
Action: Mouse moved to (1226, 271)
Screenshot: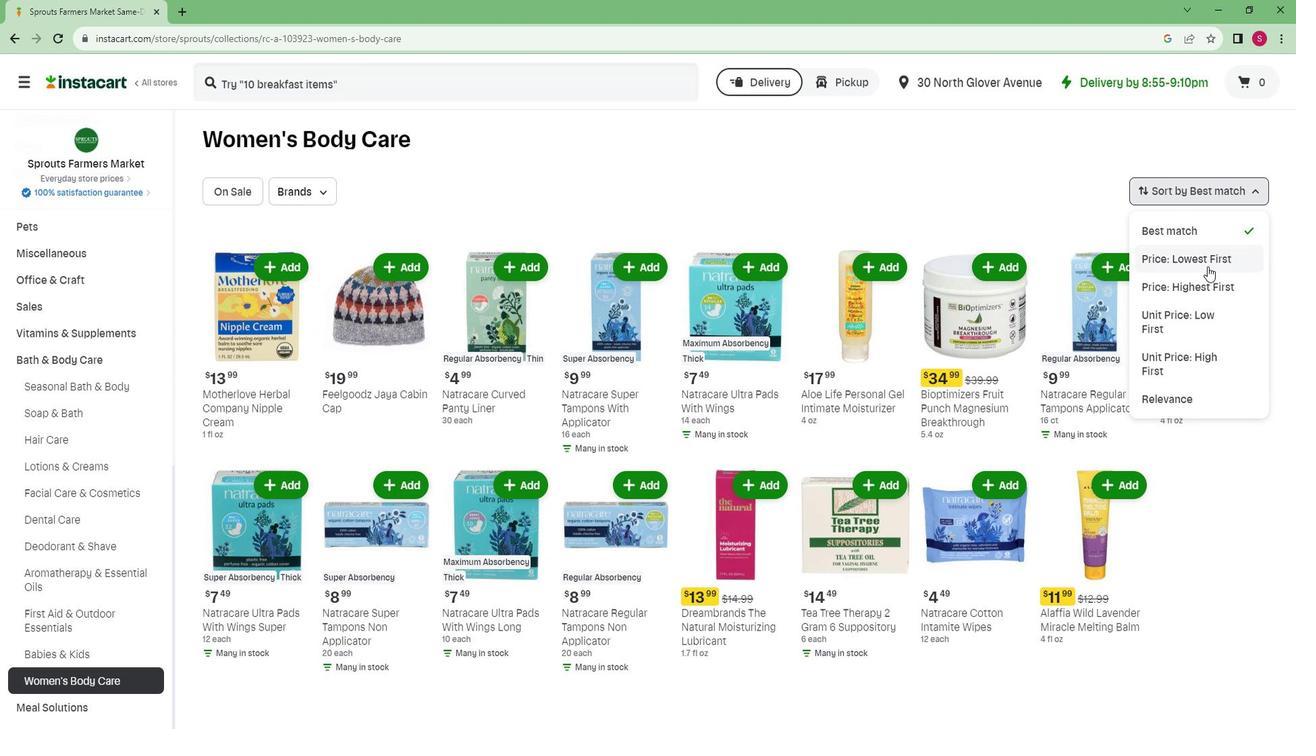 
Action: Mouse pressed left at (1226, 271)
Screenshot: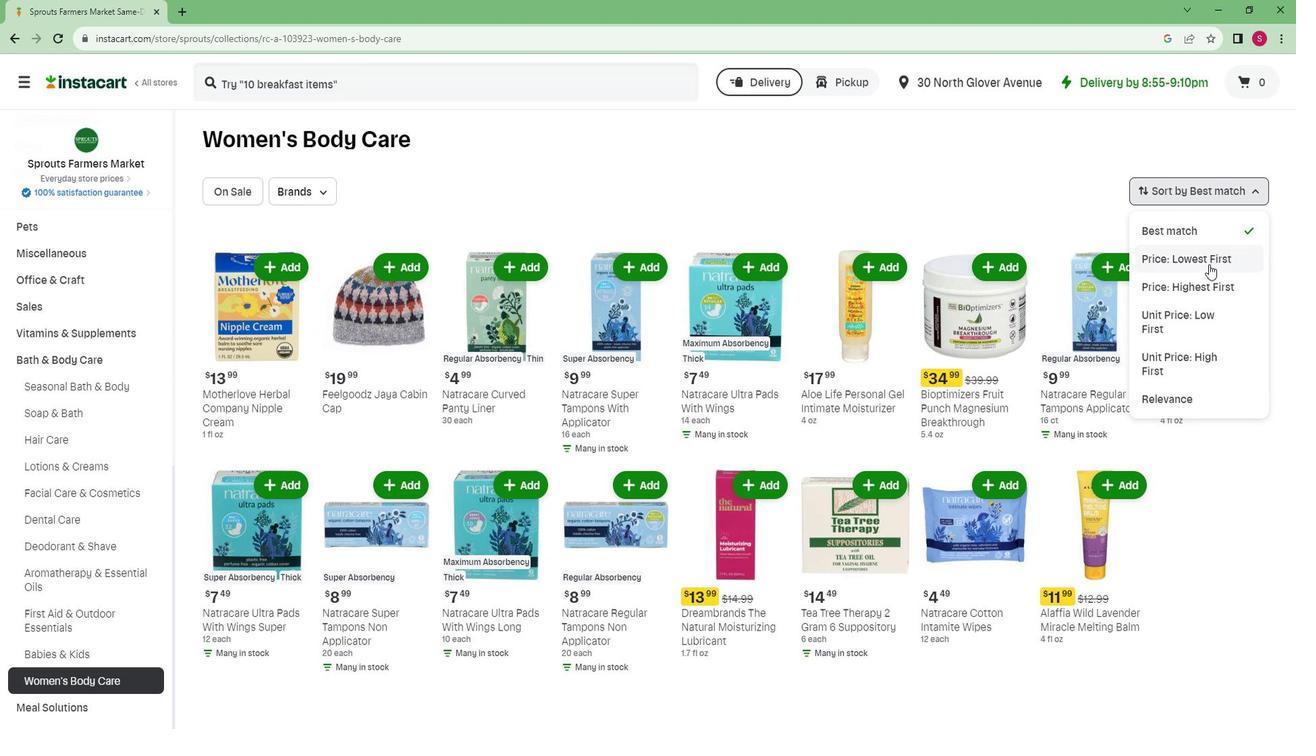 
